 Task: Add an event with the title Networking Seminar: Building Professional Connections, date ''2023/12/11'', time 7:50 AM to 9:50 AMand add a description: Participants will explore the core principles and foundations of effective leadership, including establishing a clear vision, setting goals, and inspiring others to achieve success. They will learn how to balance the needs of the team with organizational objectives.Select event color  Flamingo . Add location for the event as: Oslo, Norway, logged in from the account softage.3@softage.netand send the event invitation to softage.10@softage.net and softage.1@softage.net. Set a reminder for the event Weekly on Sunday
Action: Mouse moved to (53, 92)
Screenshot: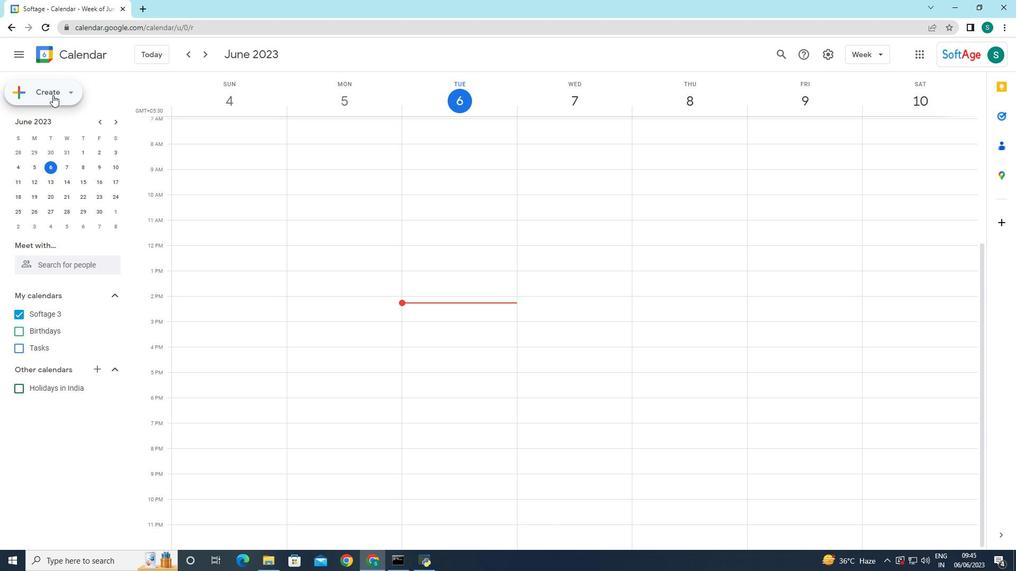 
Action: Mouse pressed left at (53, 92)
Screenshot: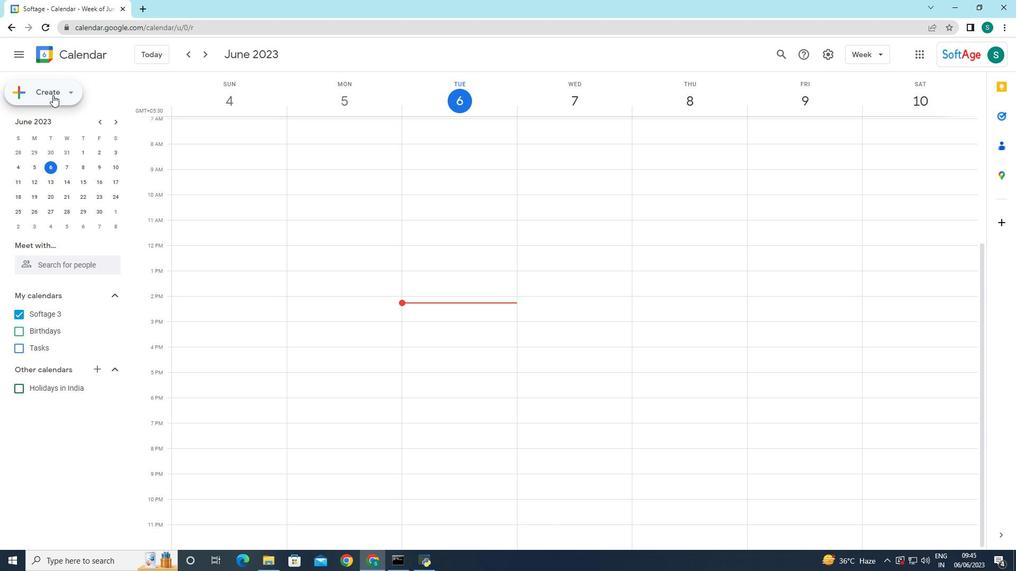 
Action: Mouse moved to (56, 123)
Screenshot: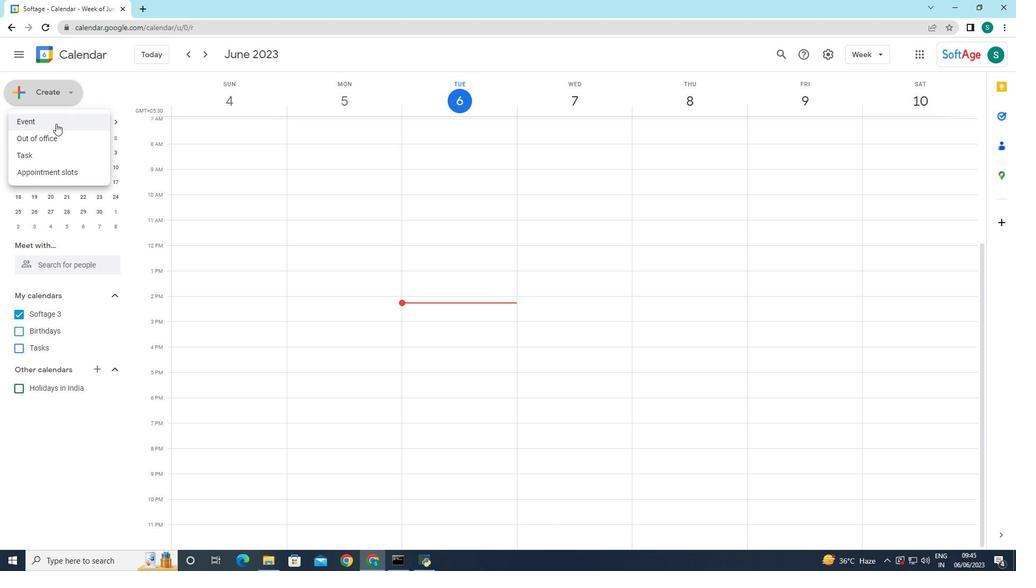 
Action: Mouse pressed left at (56, 123)
Screenshot: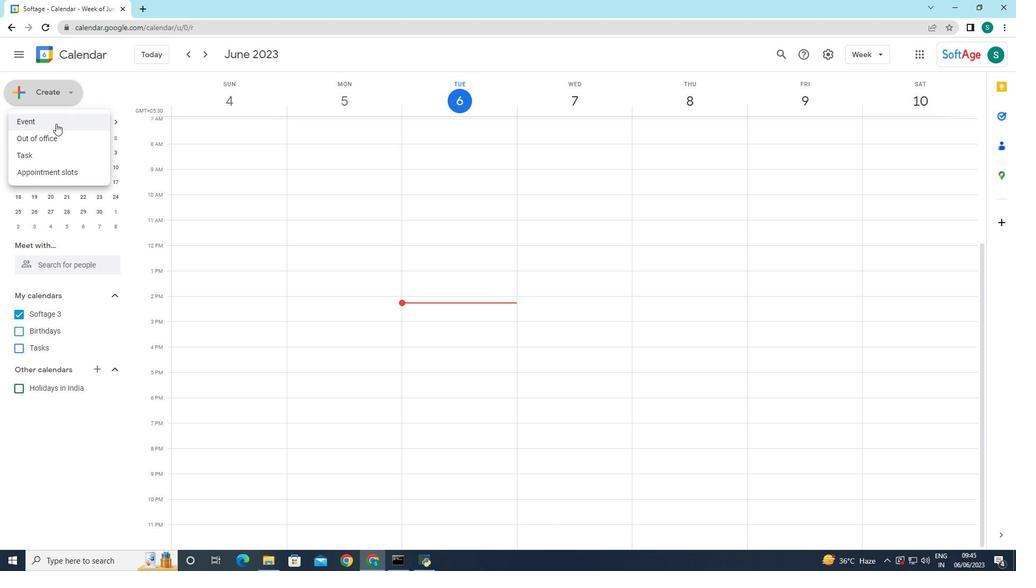 
Action: Mouse moved to (312, 413)
Screenshot: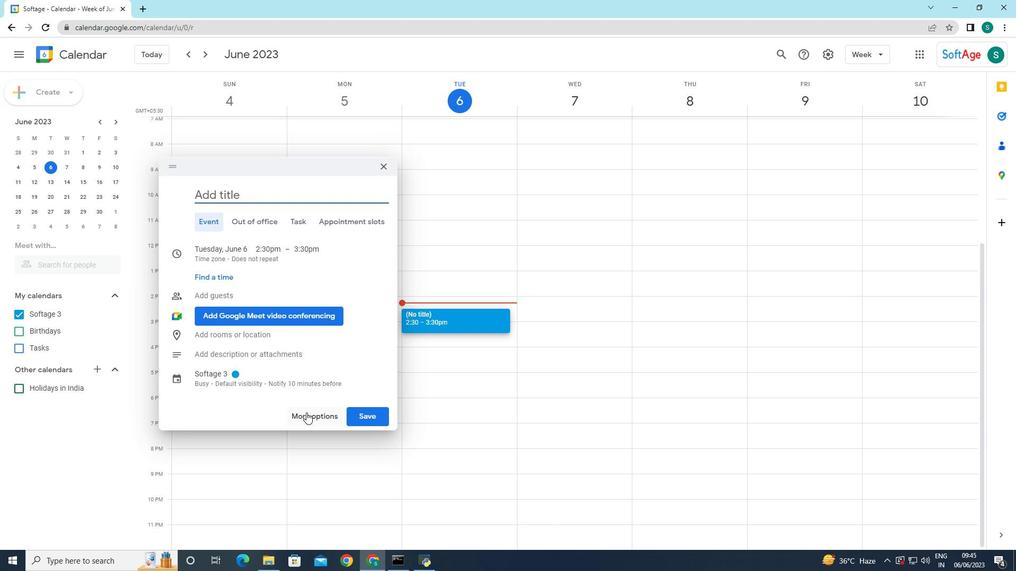 
Action: Mouse pressed left at (312, 413)
Screenshot: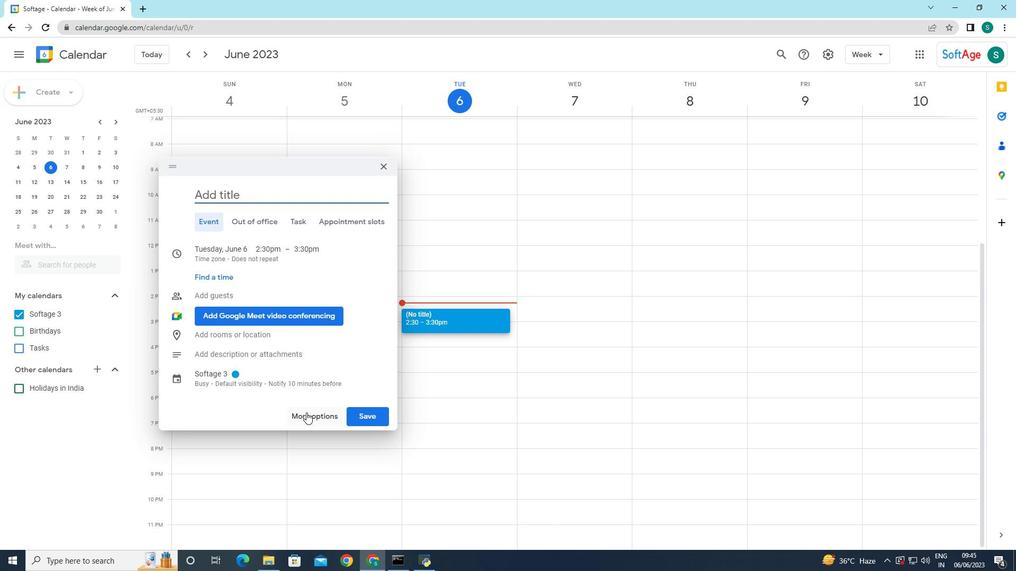 
Action: Mouse moved to (190, 57)
Screenshot: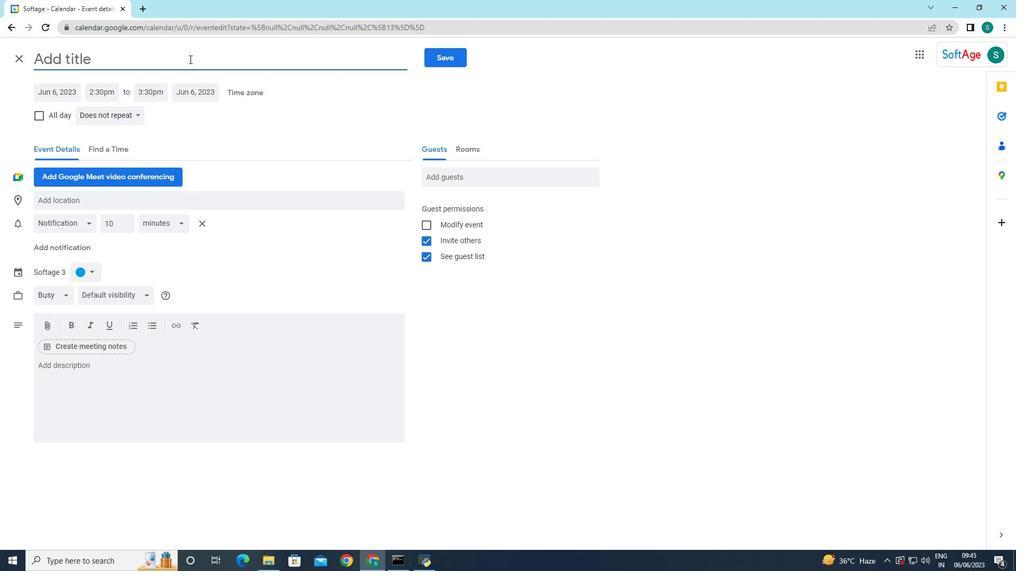 
Action: Mouse pressed left at (190, 57)
Screenshot: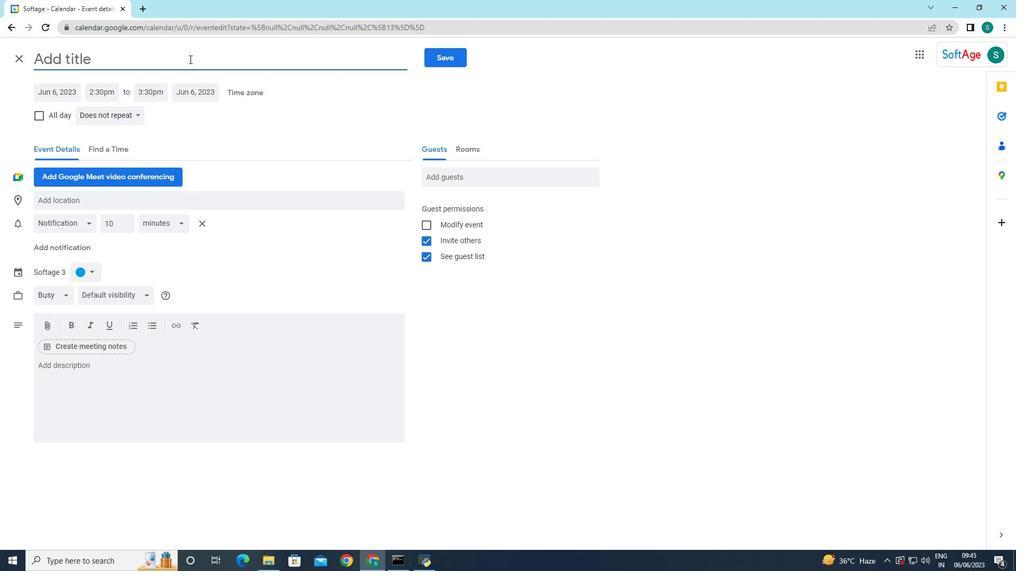 
Action: Key pressed <Key.caps_lock>N<Key.caps_lock>etworking<Key.space><Key.caps_lock>S<Key.caps_lock>eminar<Key.shift_r>:<Key.space><Key.caps_lock>B<Key.caps_lock>uilding<Key.space><Key.caps_lock>P<Key.caps_lock>ra<Key.backspace>ofessional<Key.space><Key.caps_lock>C<Key.caps_lock>onnectdions,<Key.backspace>
Screenshot: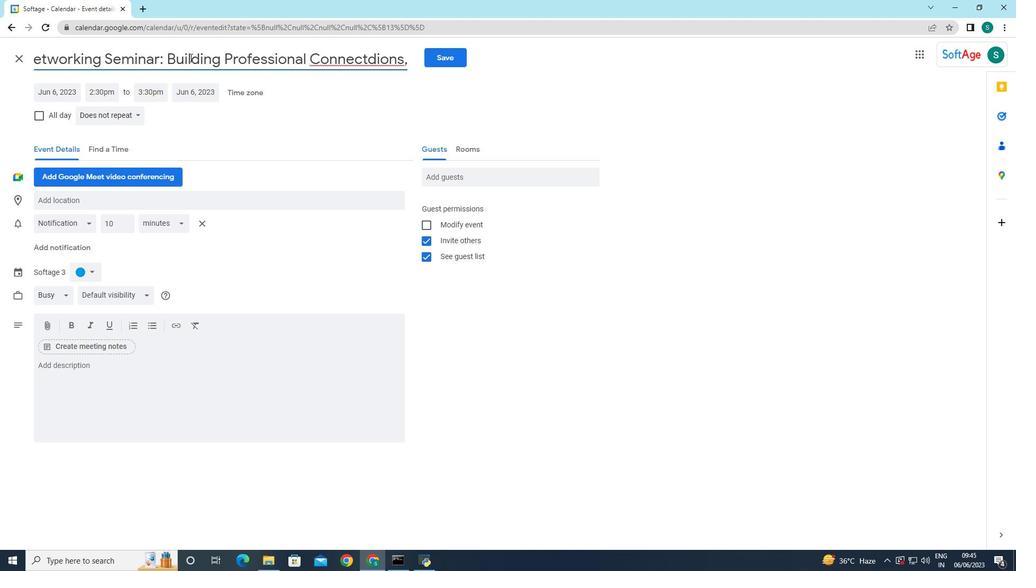 
Action: Mouse moved to (370, 57)
Screenshot: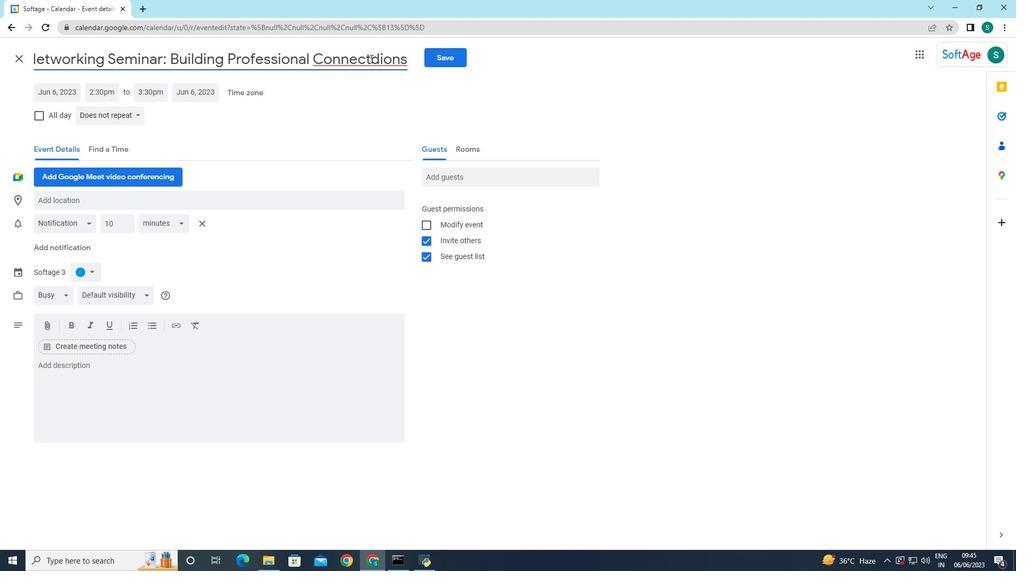 
Action: Mouse pressed left at (370, 57)
Screenshot: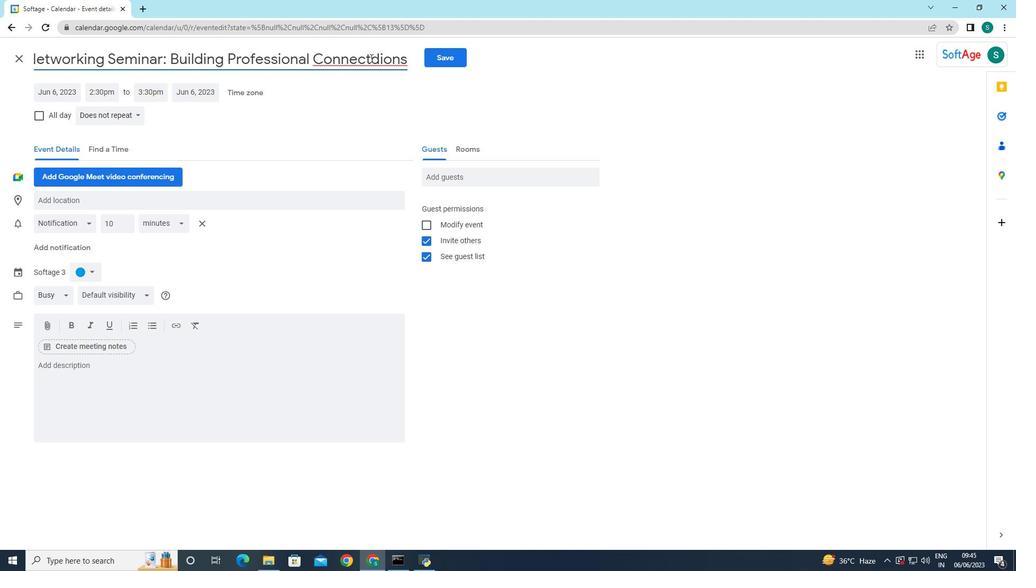 
Action: Mouse moved to (371, 91)
Screenshot: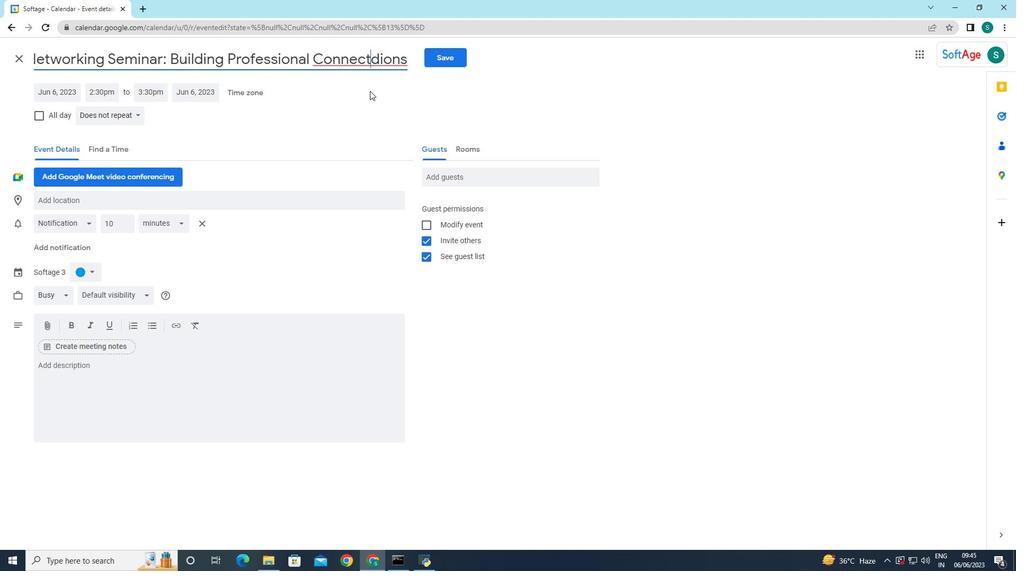 
Action: Key pressed <Key.backspace>
Screenshot: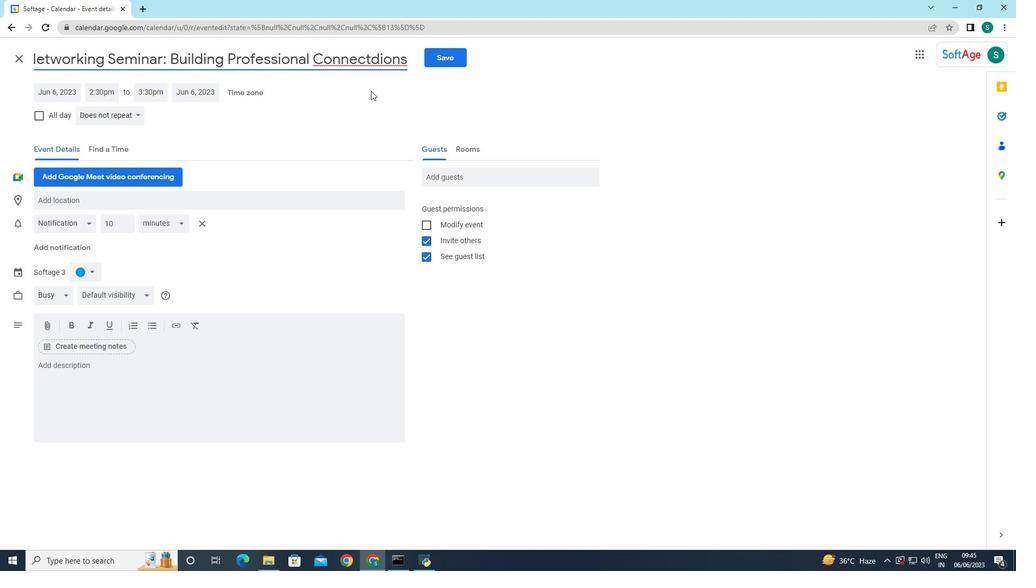 
Action: Mouse moved to (377, 80)
Screenshot: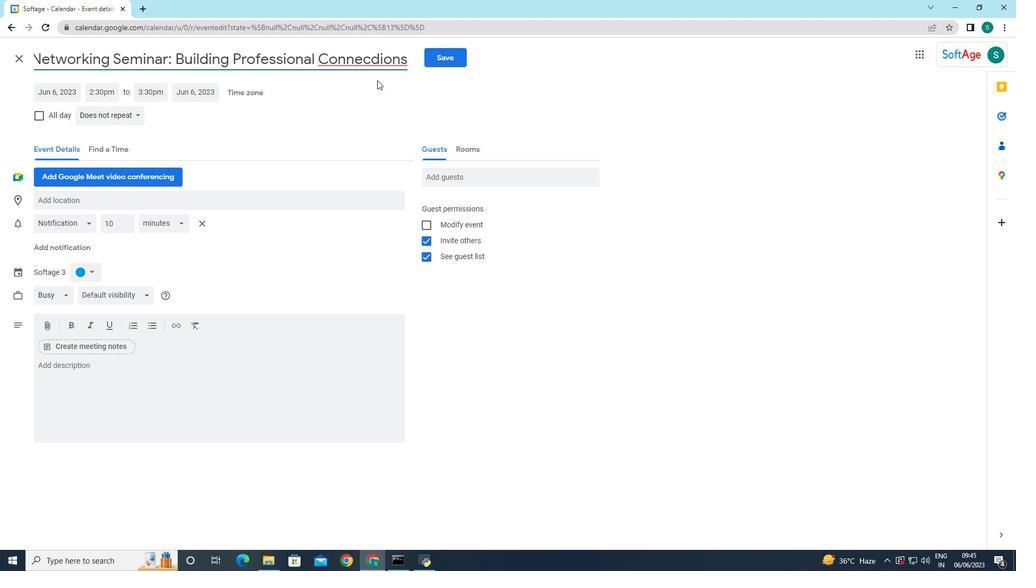 
Action: Key pressed t
Screenshot: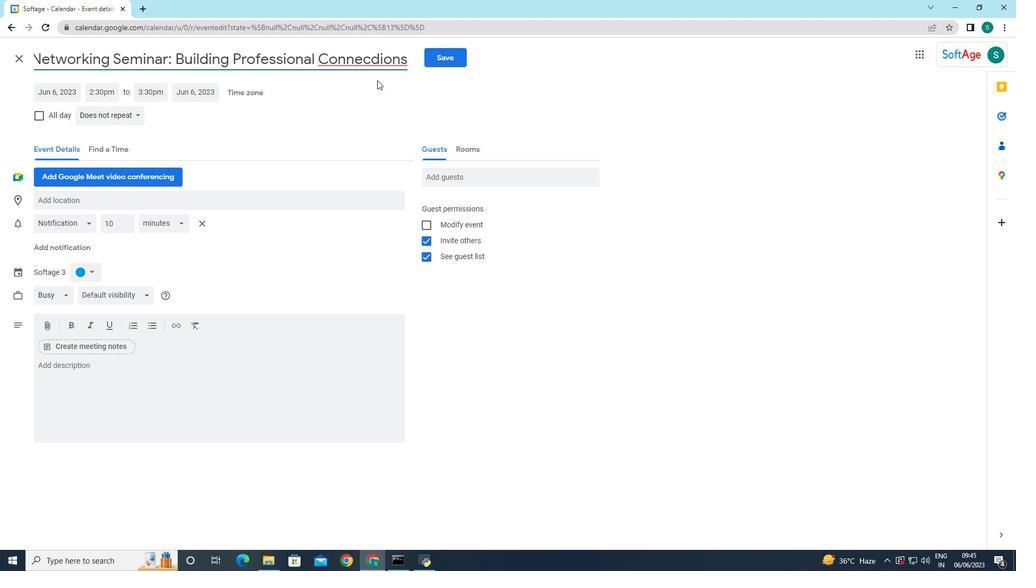
Action: Mouse moved to (385, 58)
Screenshot: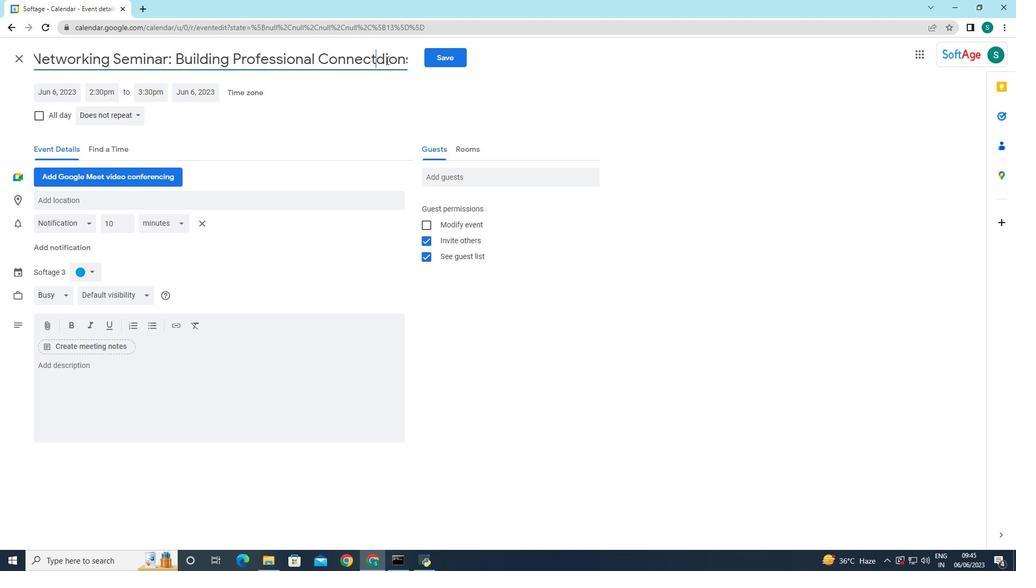 
Action: Mouse pressed left at (385, 58)
Screenshot: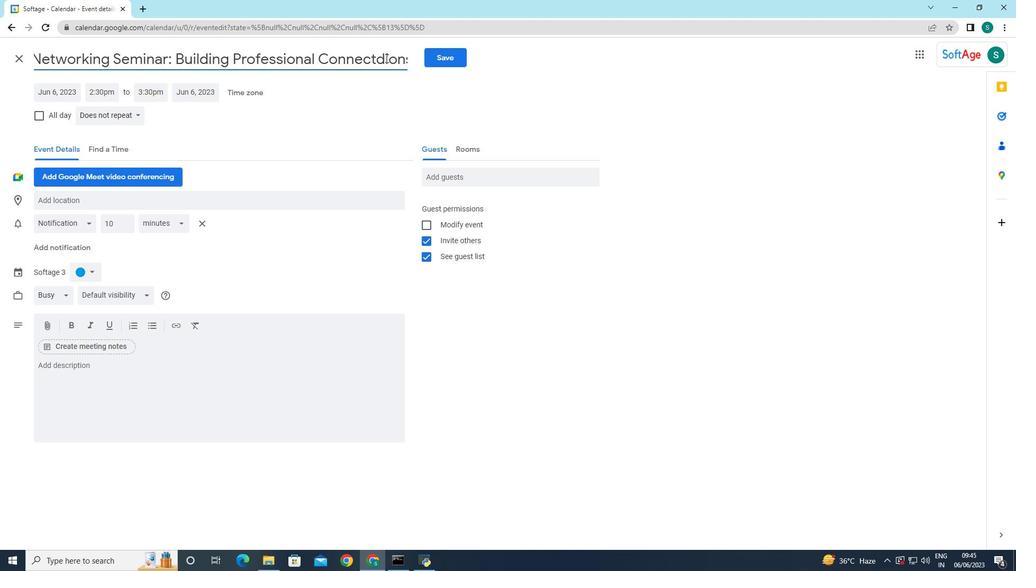 
Action: Mouse moved to (395, 87)
Screenshot: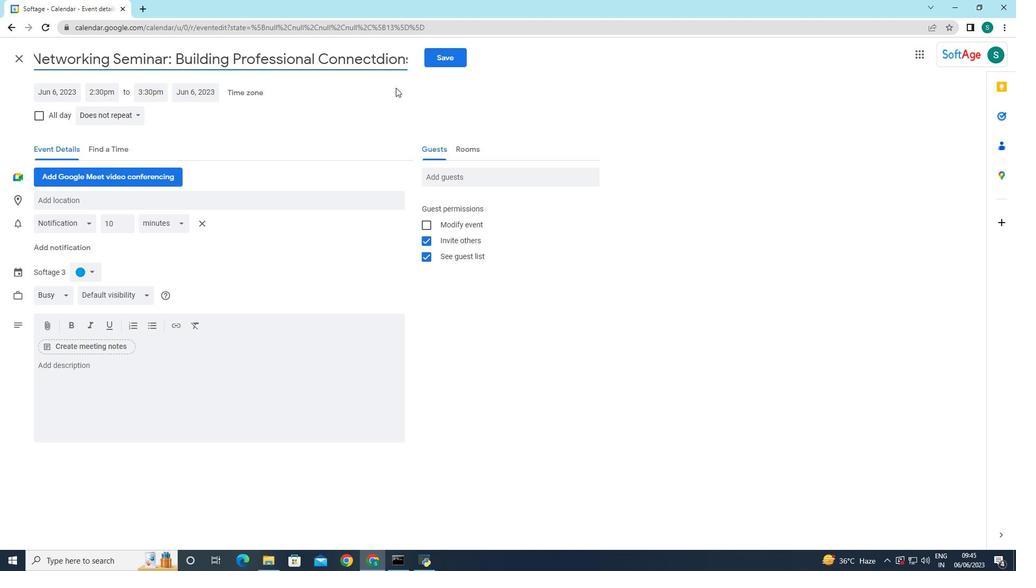 
Action: Key pressed <Key.backspace>
Screenshot: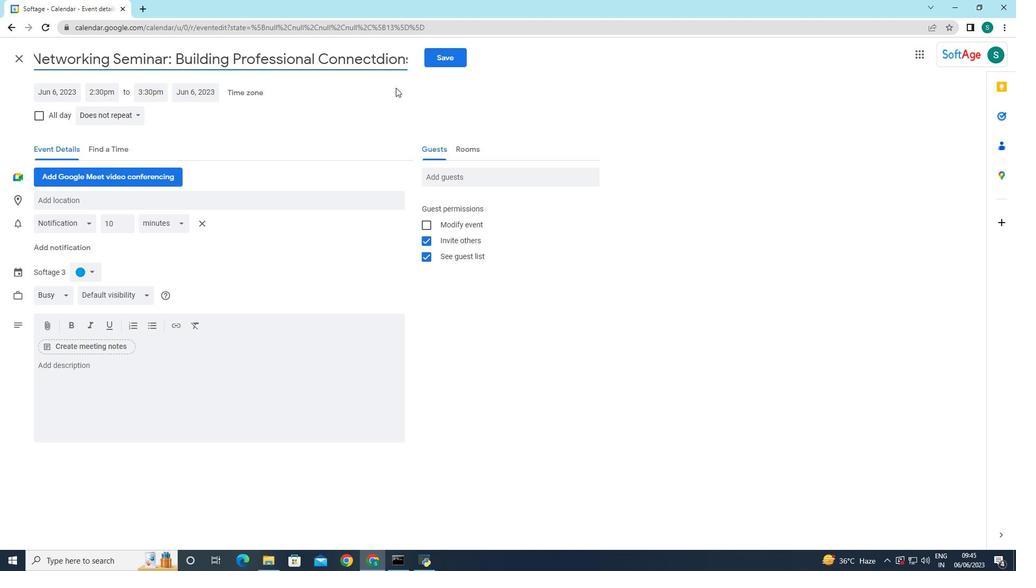 
Action: Mouse moved to (378, 106)
Screenshot: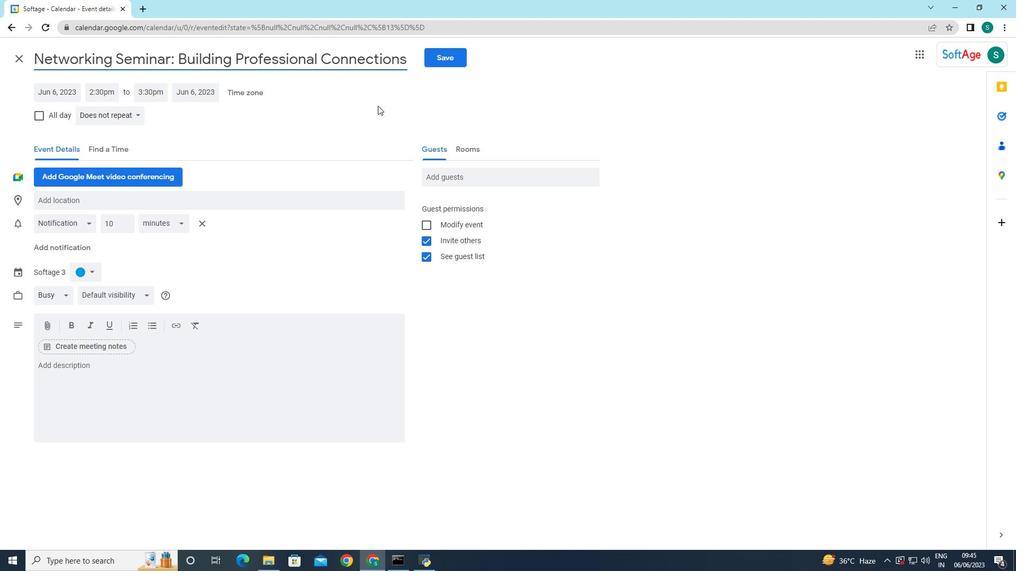 
Action: Mouse pressed left at (378, 106)
Screenshot: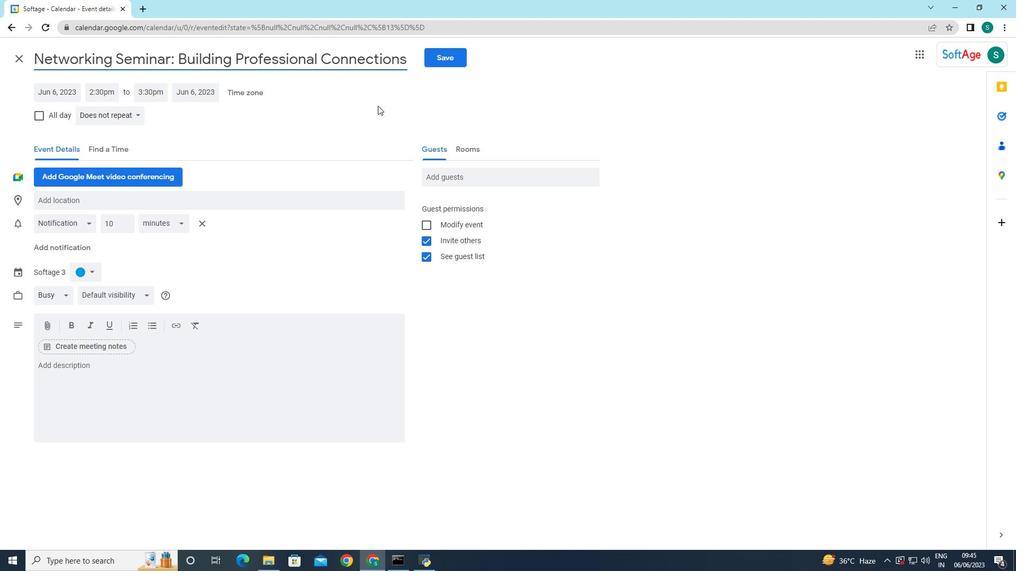 
Action: Mouse moved to (63, 92)
Screenshot: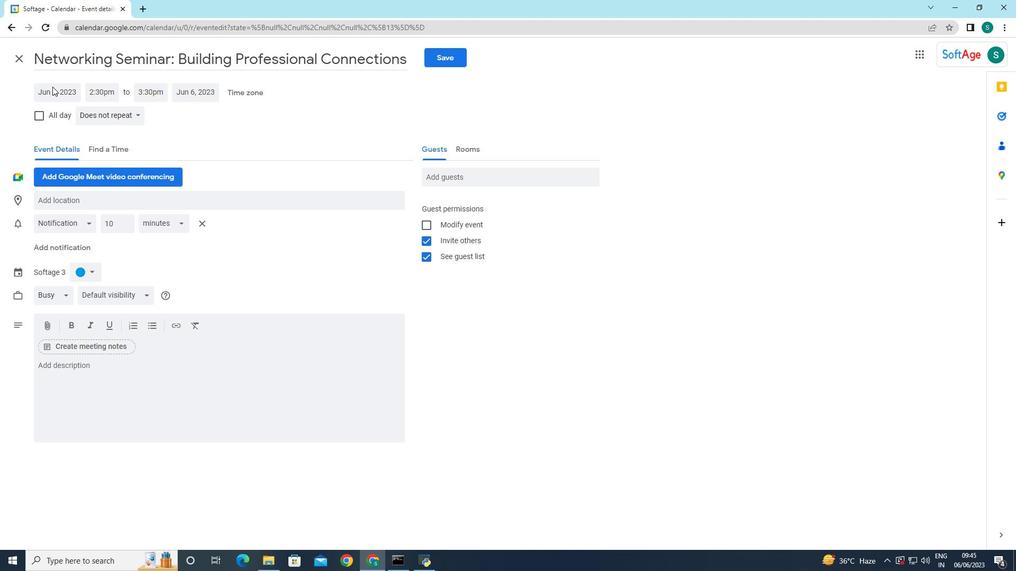 
Action: Mouse pressed left at (63, 92)
Screenshot: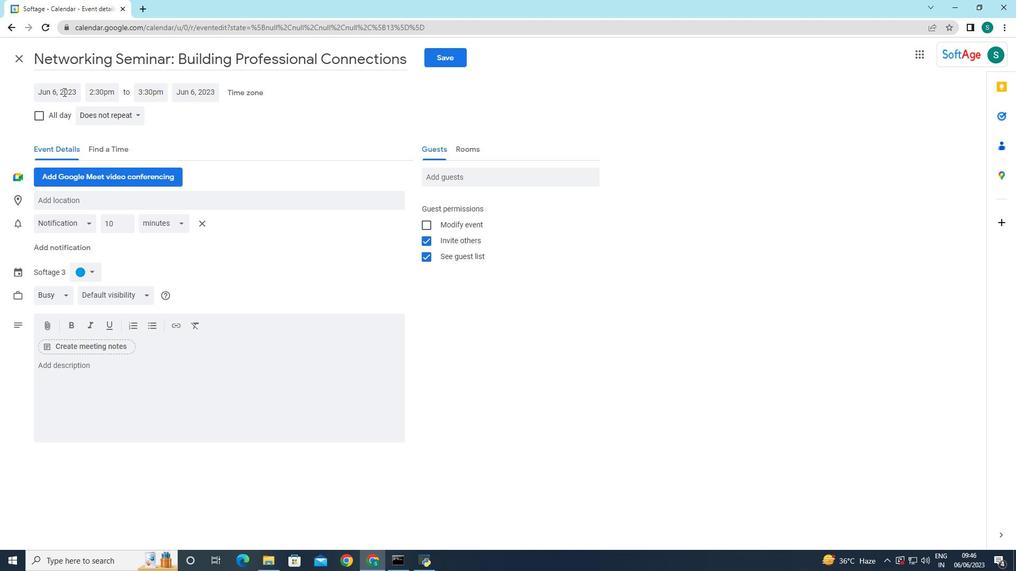 
Action: Mouse moved to (167, 116)
Screenshot: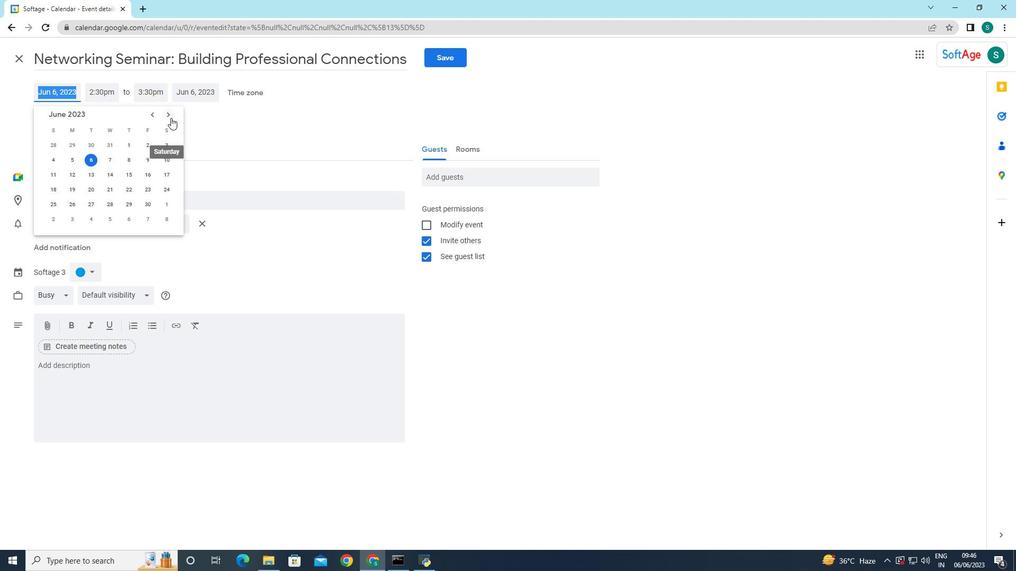 
Action: Mouse pressed left at (167, 116)
Screenshot: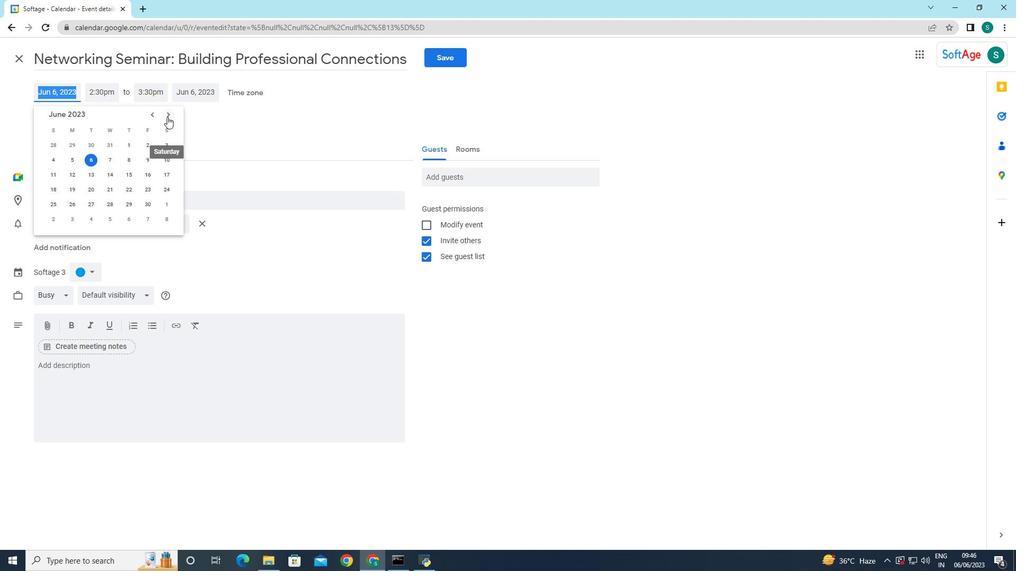 
Action: Mouse pressed left at (167, 116)
Screenshot: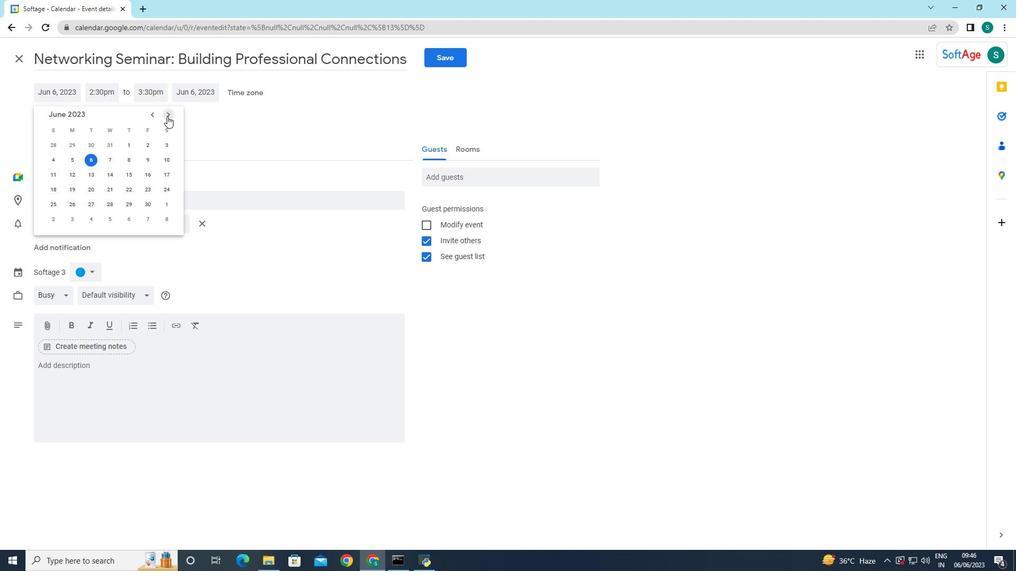 
Action: Mouse pressed left at (167, 116)
Screenshot: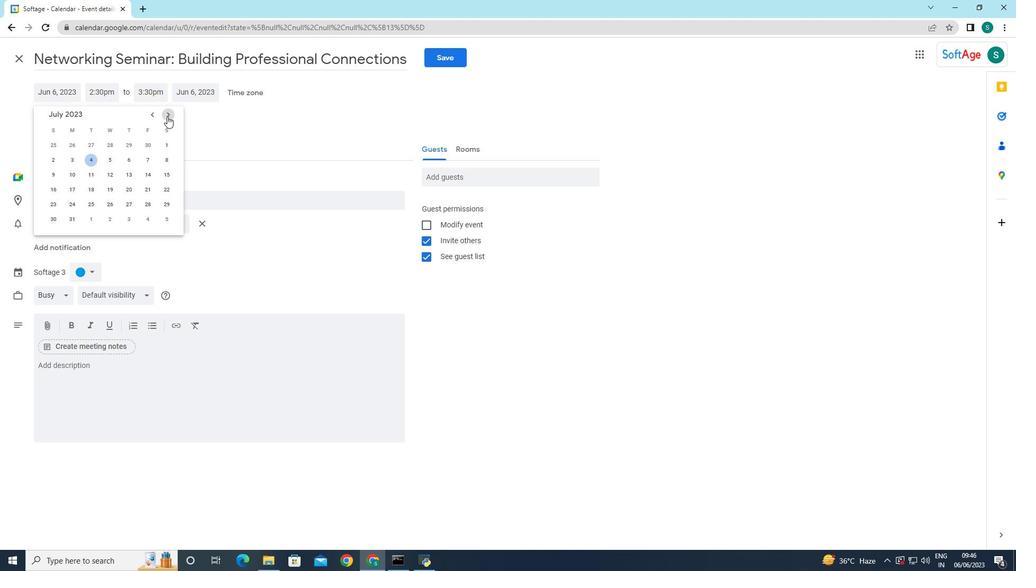 
Action: Mouse pressed left at (167, 116)
Screenshot: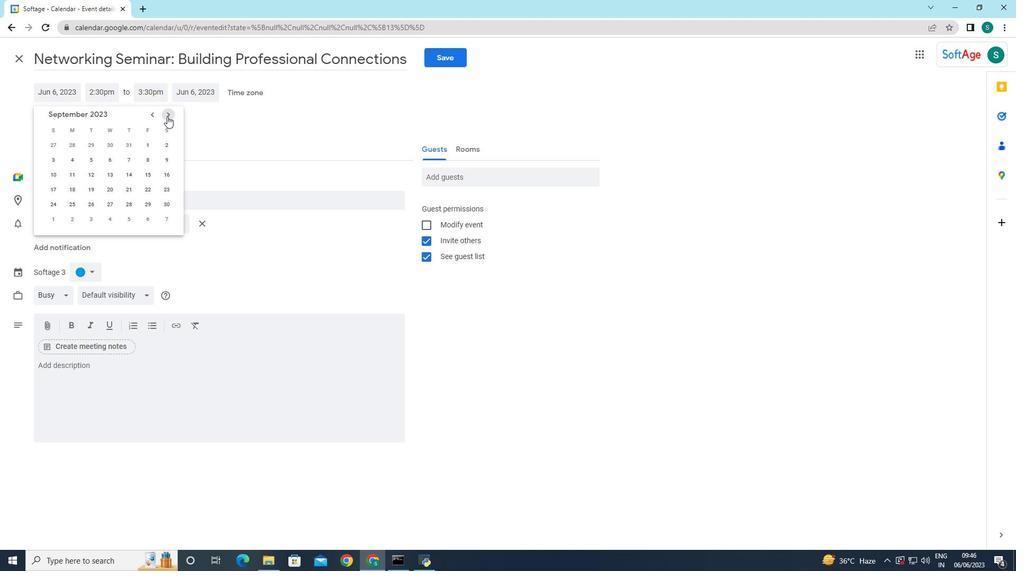 
Action: Mouse pressed left at (167, 116)
Screenshot: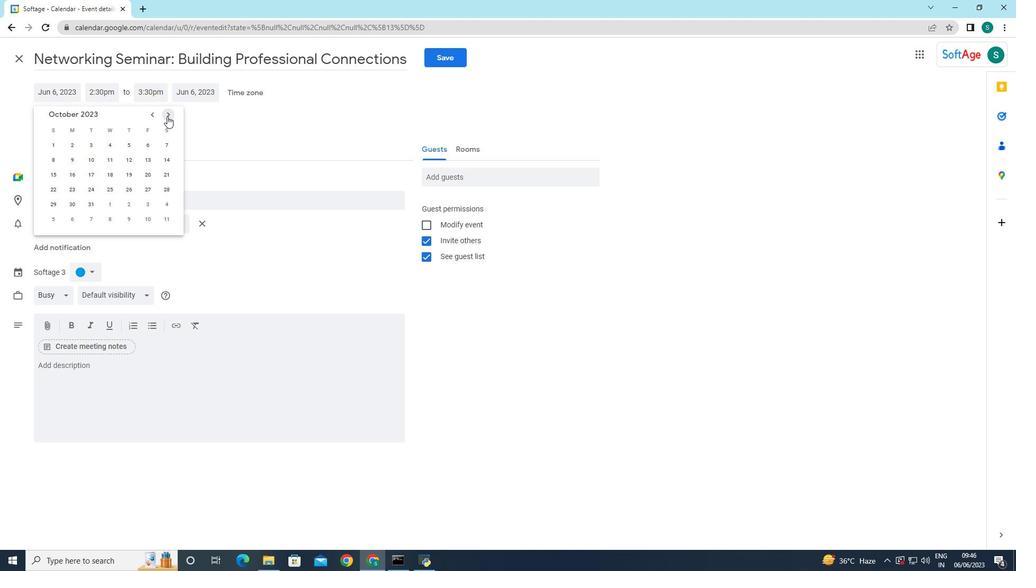 
Action: Mouse pressed left at (167, 116)
Screenshot: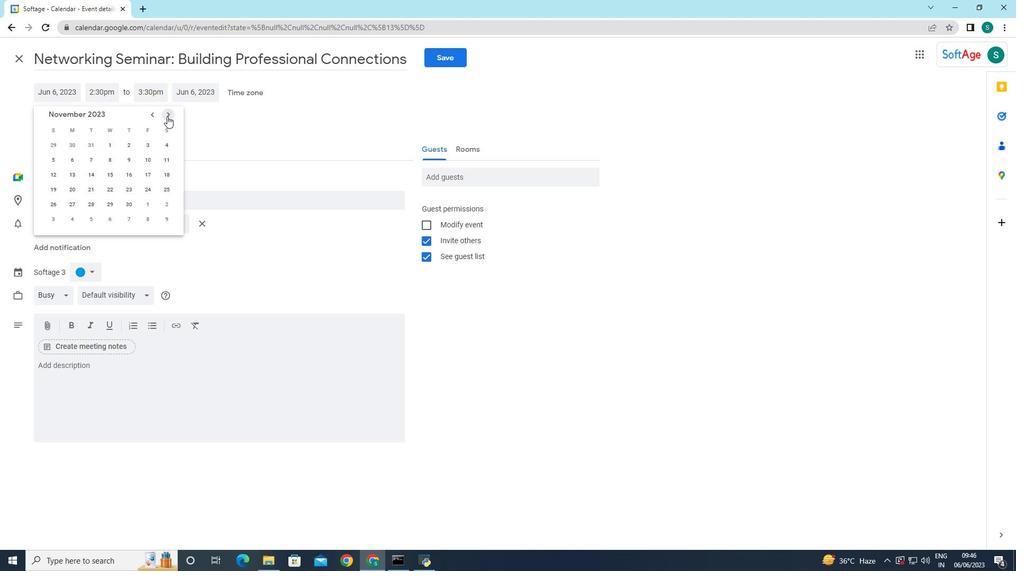 
Action: Mouse moved to (72, 172)
Screenshot: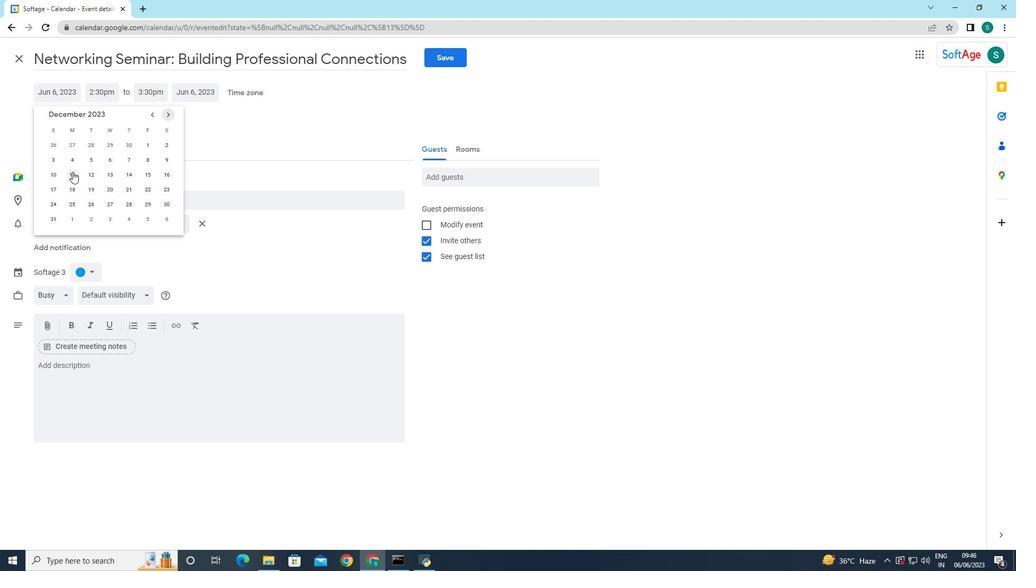 
Action: Mouse pressed left at (72, 172)
Screenshot: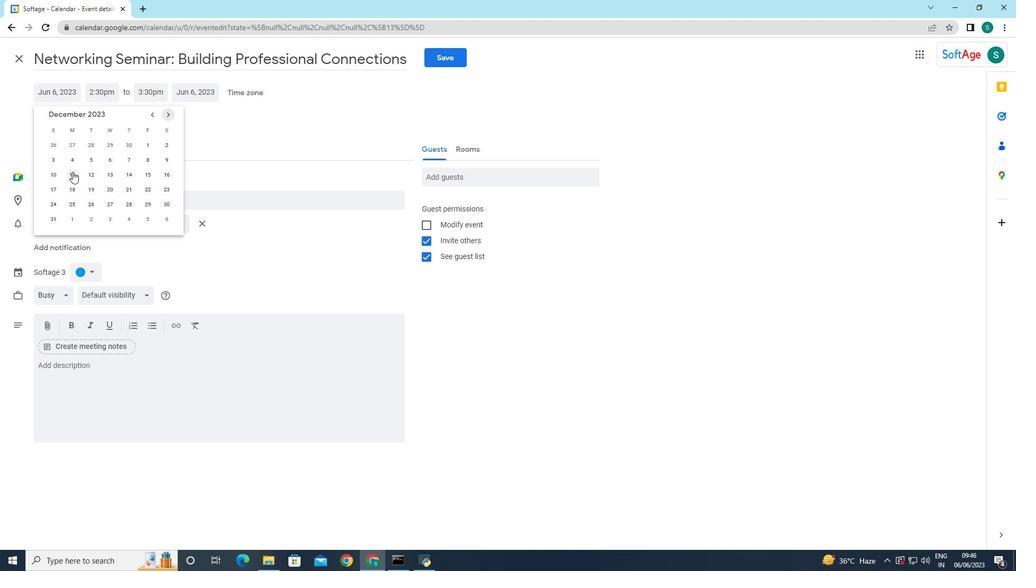 
Action: Mouse moved to (188, 132)
Screenshot: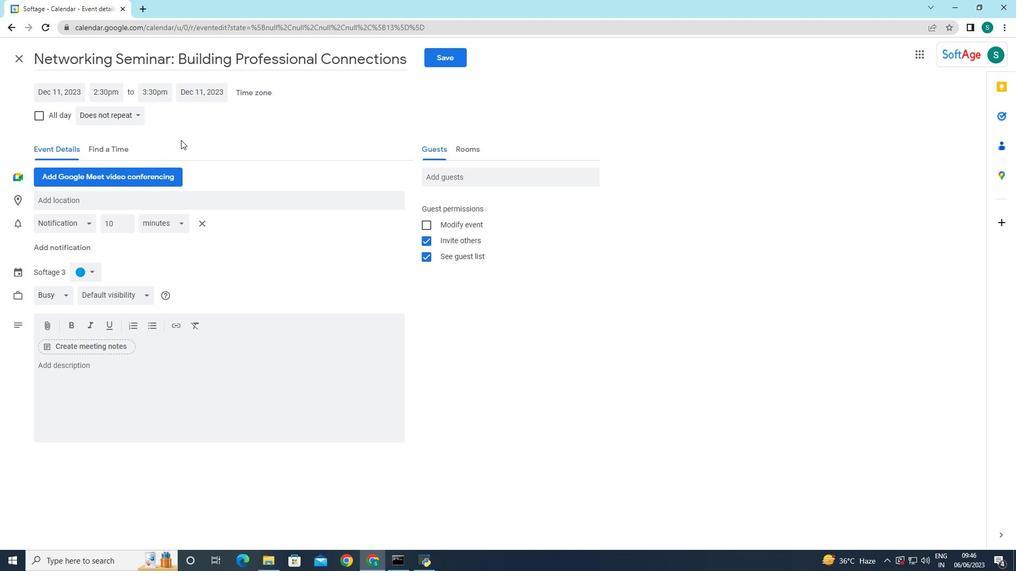 
Action: Mouse pressed left at (188, 132)
Screenshot: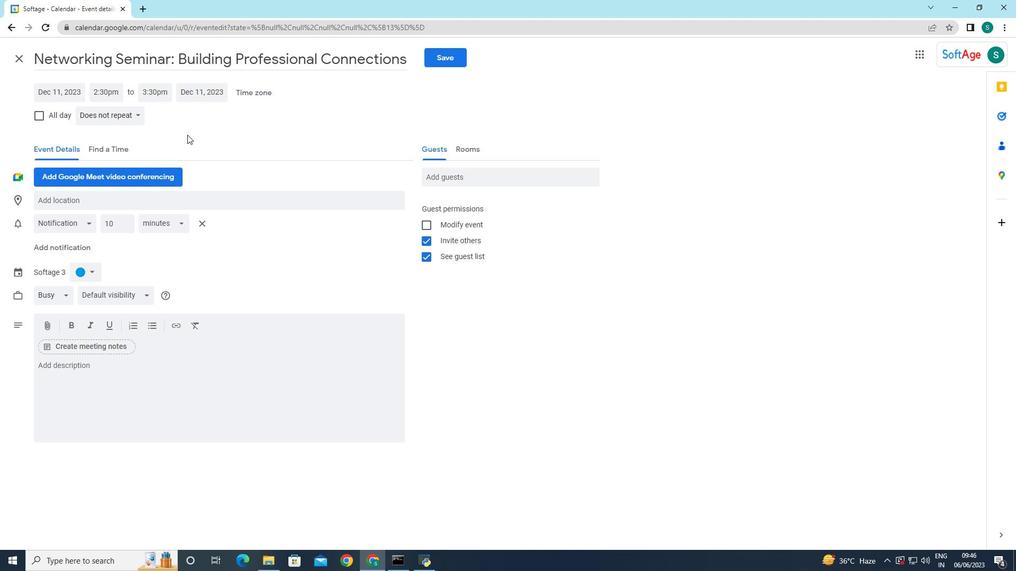 
Action: Mouse moved to (101, 89)
Screenshot: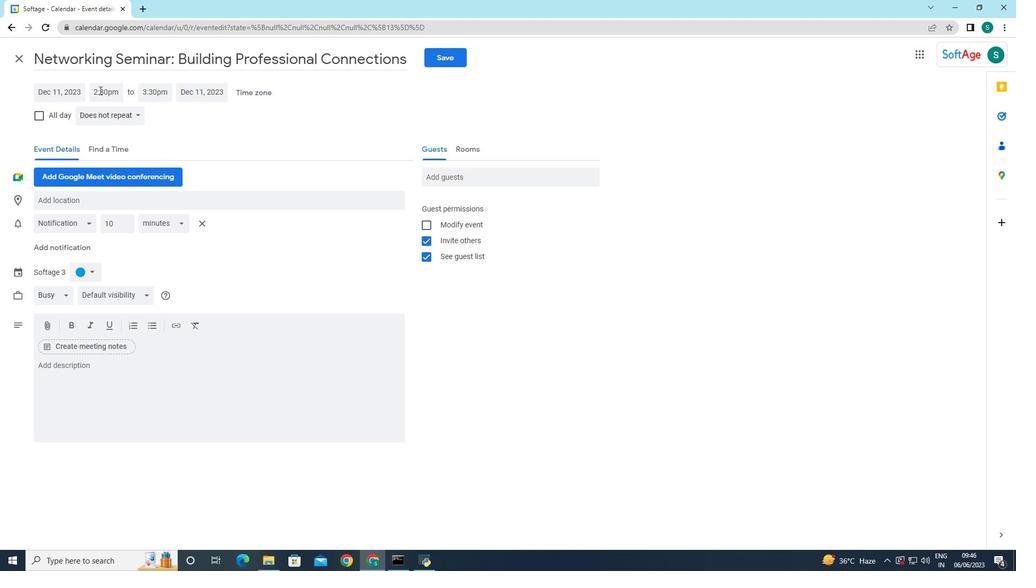 
Action: Mouse pressed left at (101, 89)
Screenshot: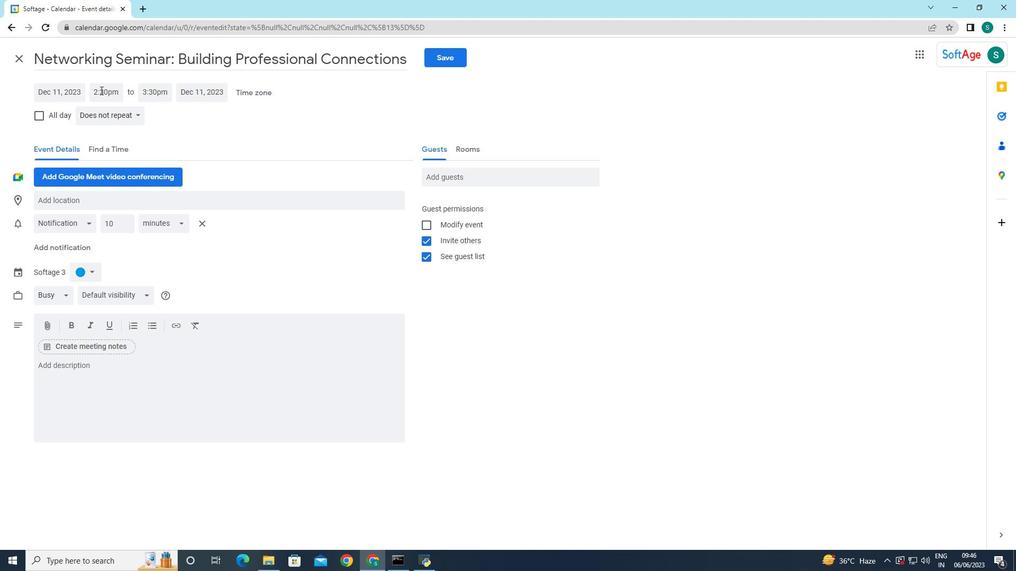 
Action: Mouse moved to (113, 141)
Screenshot: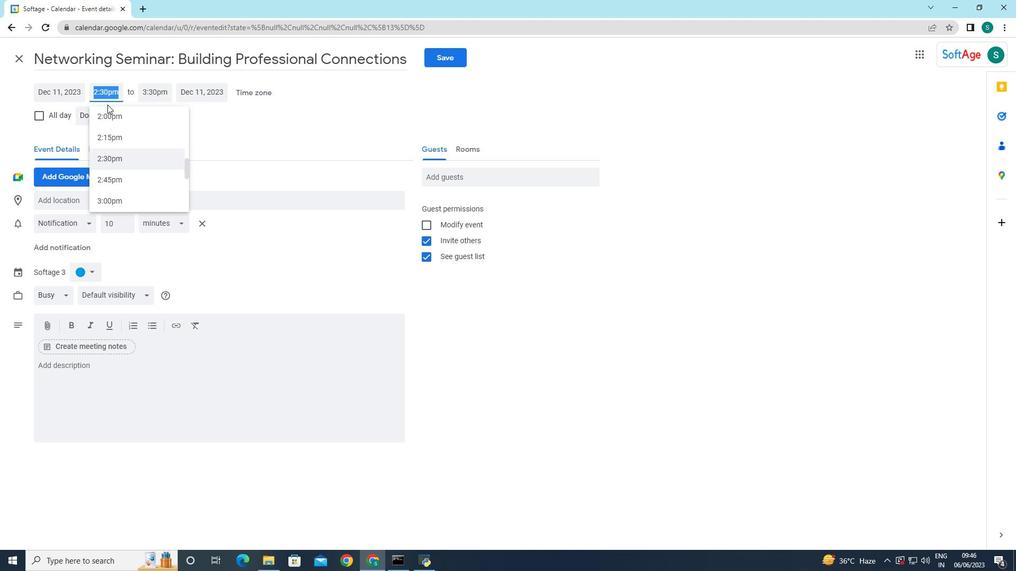 
Action: Mouse scrolled (113, 142) with delta (0, 0)
Screenshot: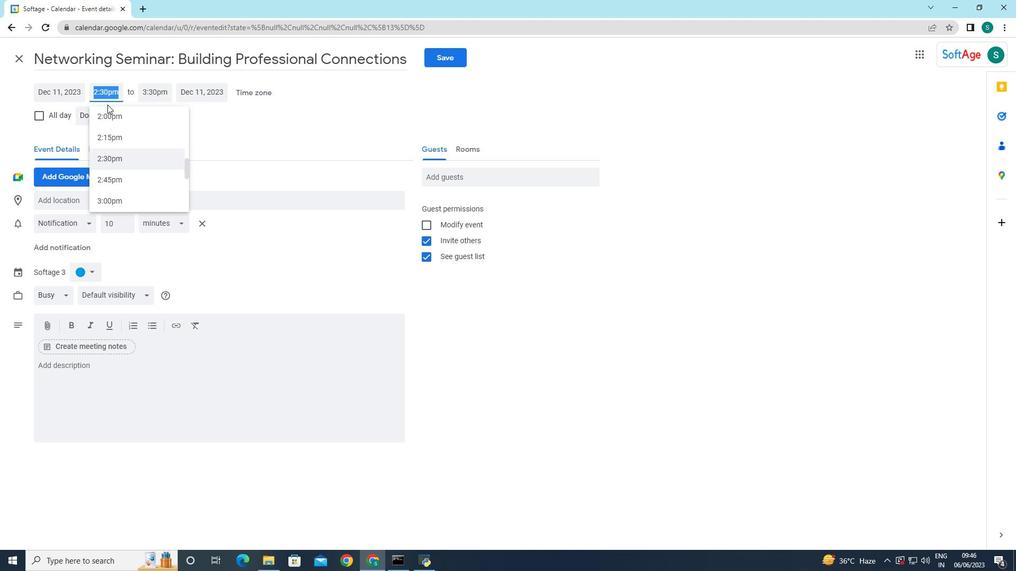 
Action: Mouse scrolled (113, 142) with delta (0, 0)
Screenshot: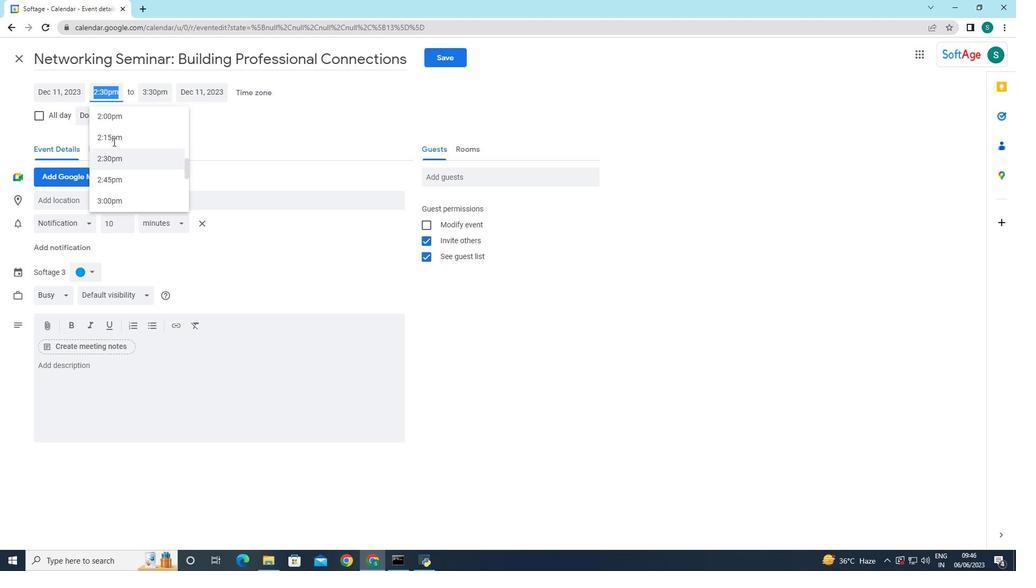 
Action: Mouse scrolled (113, 142) with delta (0, 0)
Screenshot: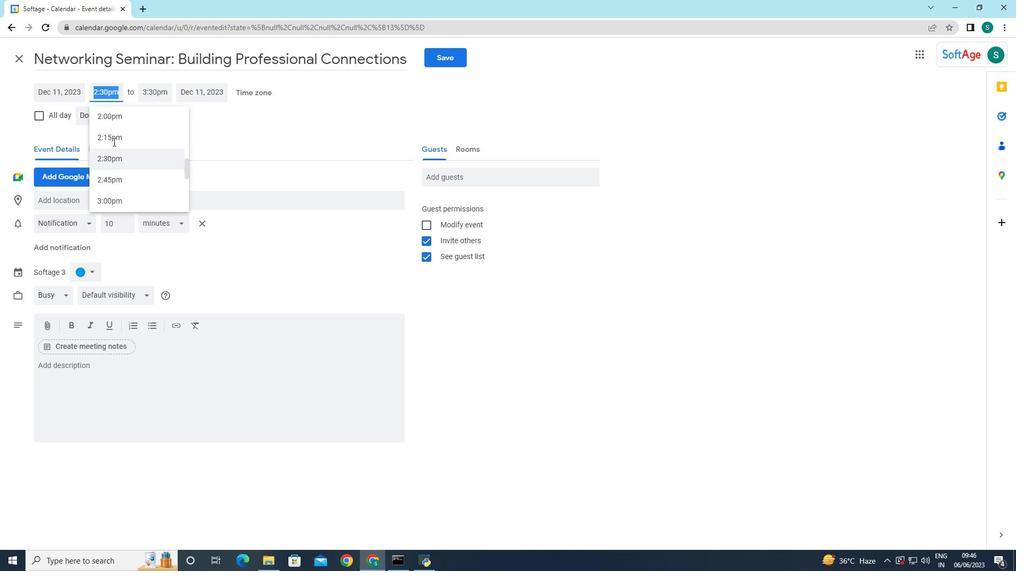 
Action: Mouse moved to (113, 143)
Screenshot: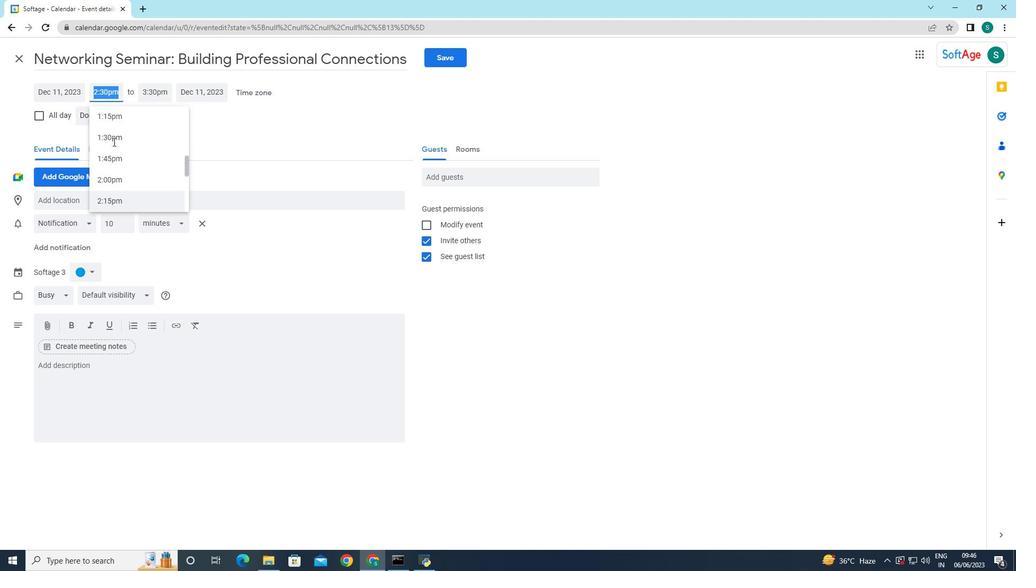 
Action: Mouse scrolled (113, 143) with delta (0, 0)
Screenshot: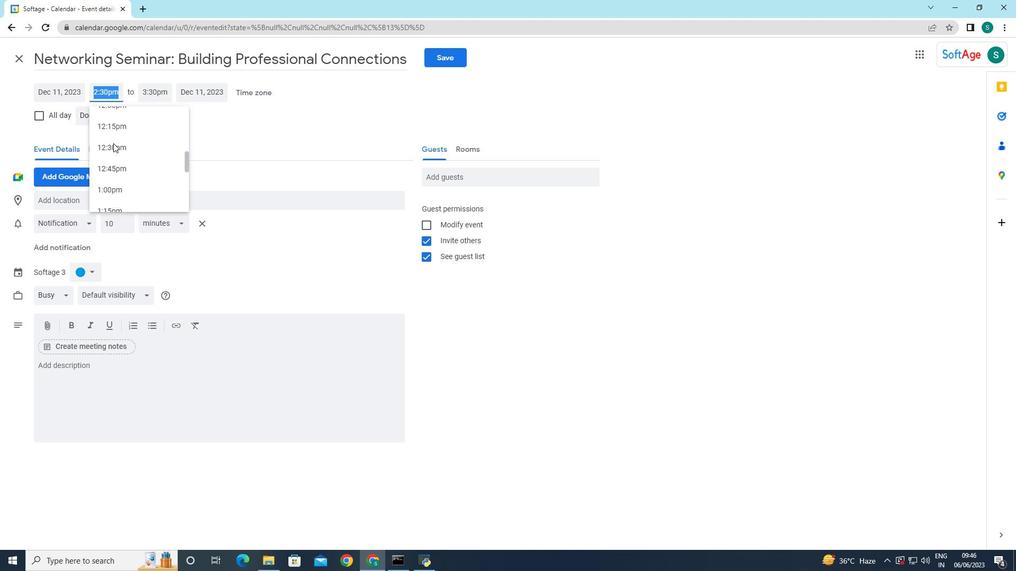 
Action: Mouse scrolled (113, 143) with delta (0, 0)
Screenshot: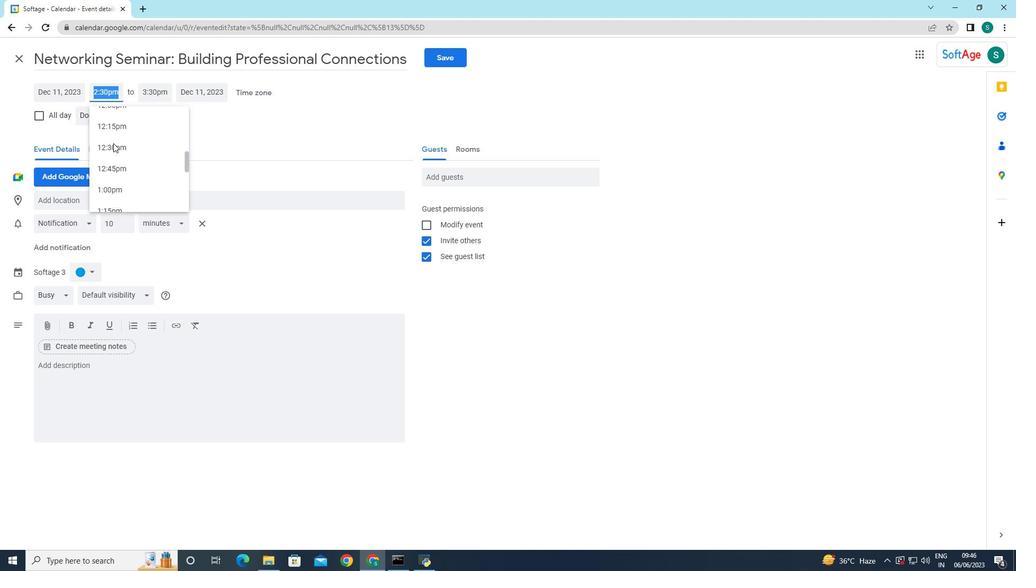 
Action: Mouse scrolled (113, 143) with delta (0, 0)
Screenshot: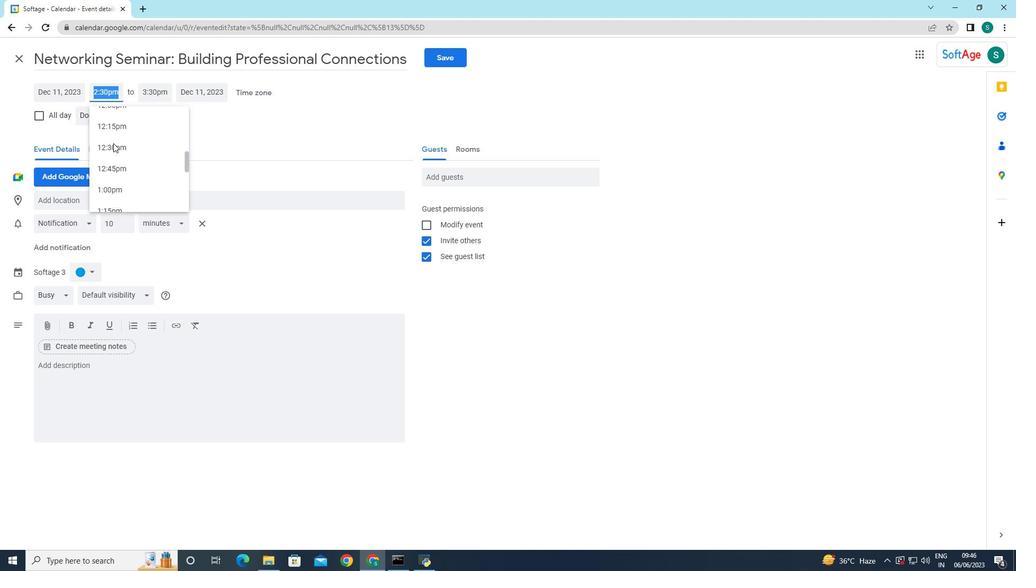 
Action: Mouse scrolled (113, 143) with delta (0, 0)
Screenshot: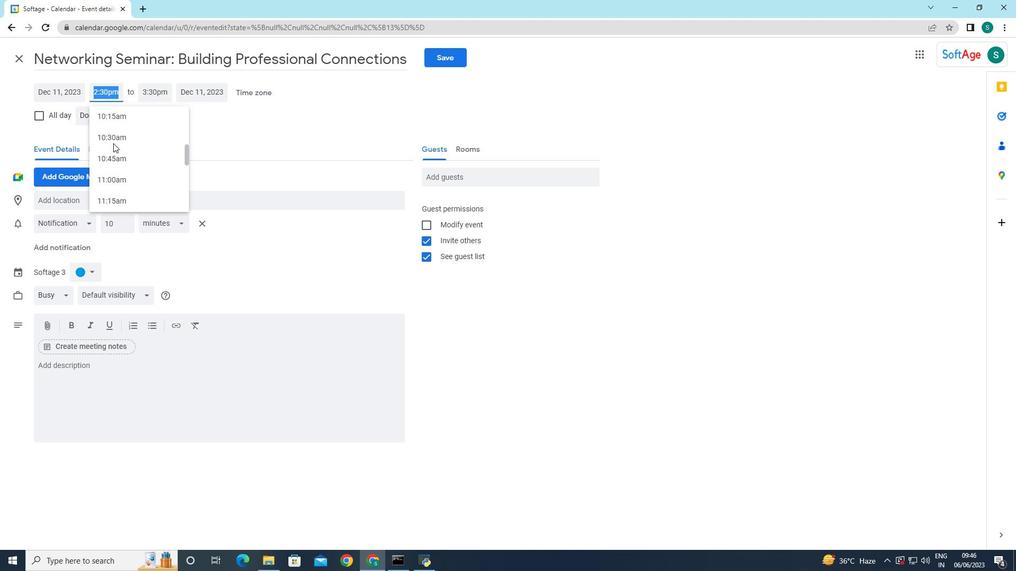 
Action: Mouse scrolled (113, 143) with delta (0, 0)
Screenshot: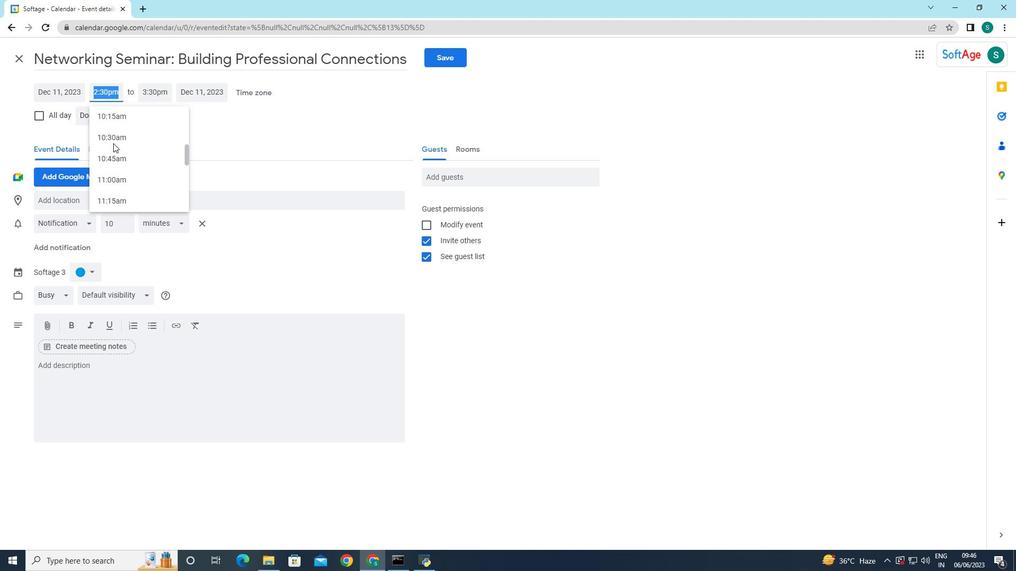 
Action: Mouse scrolled (113, 143) with delta (0, 0)
Screenshot: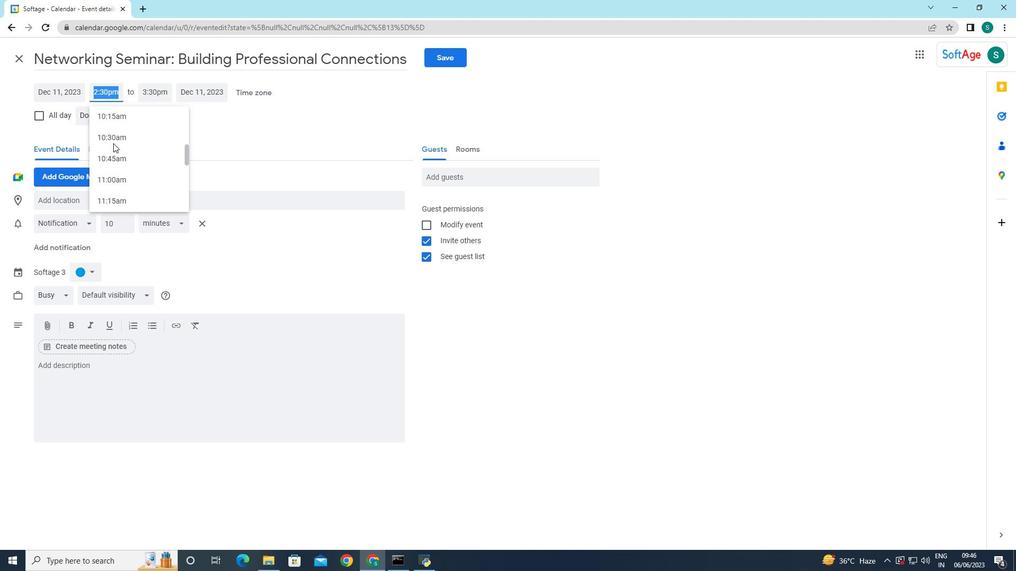 
Action: Mouse scrolled (113, 143) with delta (0, 0)
Screenshot: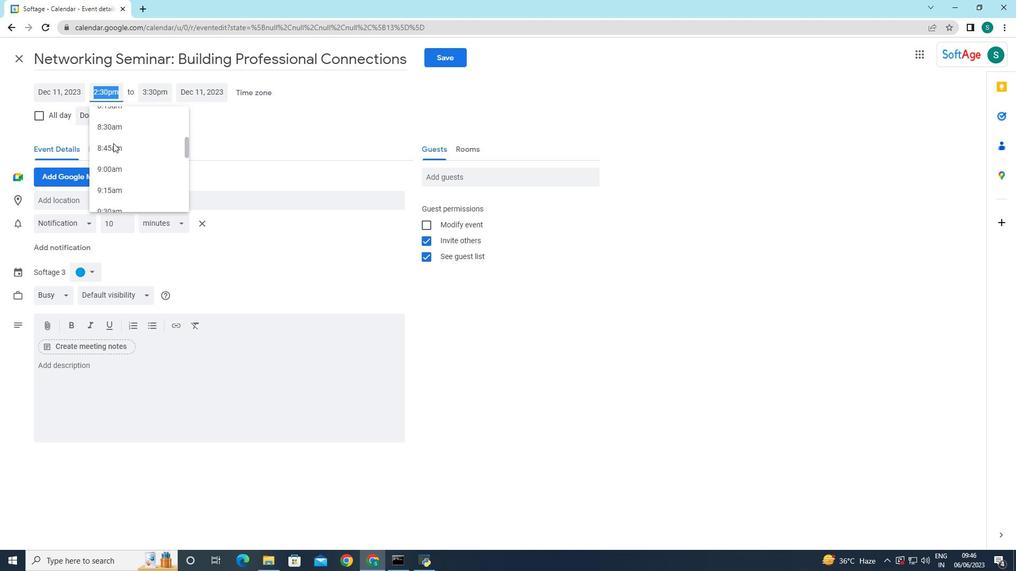 
Action: Mouse scrolled (113, 143) with delta (0, 0)
Screenshot: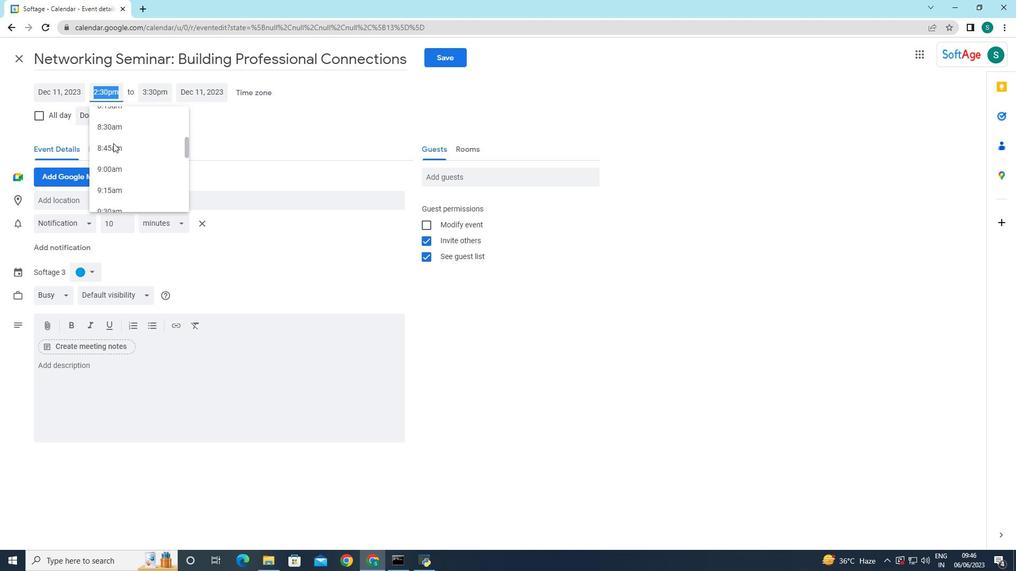 
Action: Mouse scrolled (113, 143) with delta (0, 0)
Screenshot: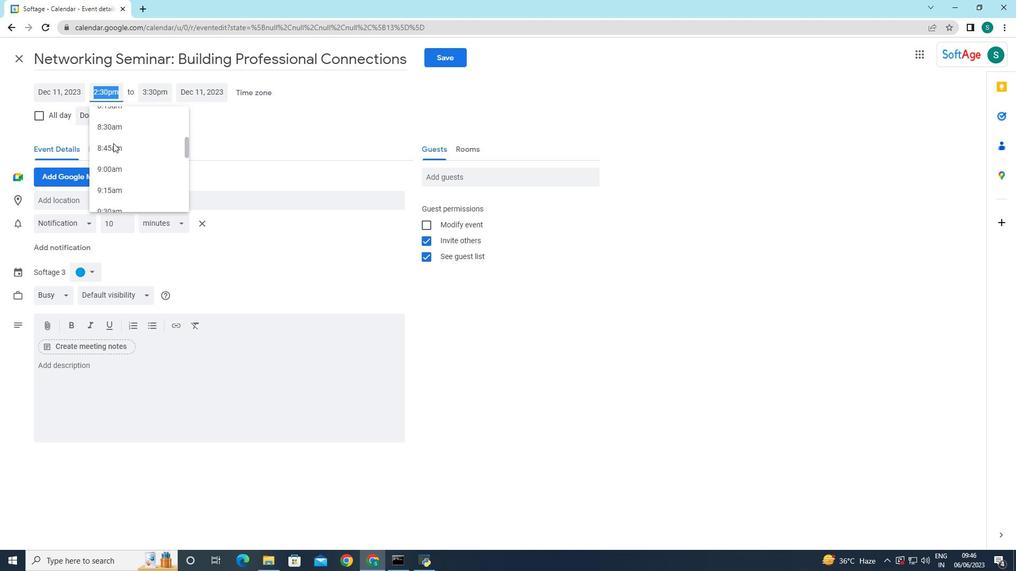 
Action: Mouse scrolled (113, 142) with delta (0, 0)
Screenshot: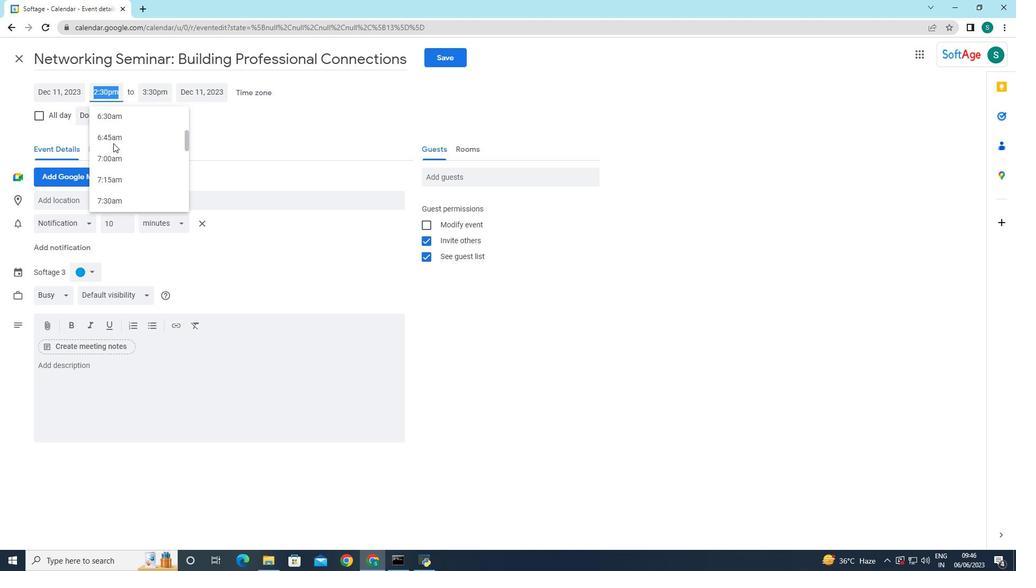 
Action: Mouse scrolled (113, 142) with delta (0, 0)
Screenshot: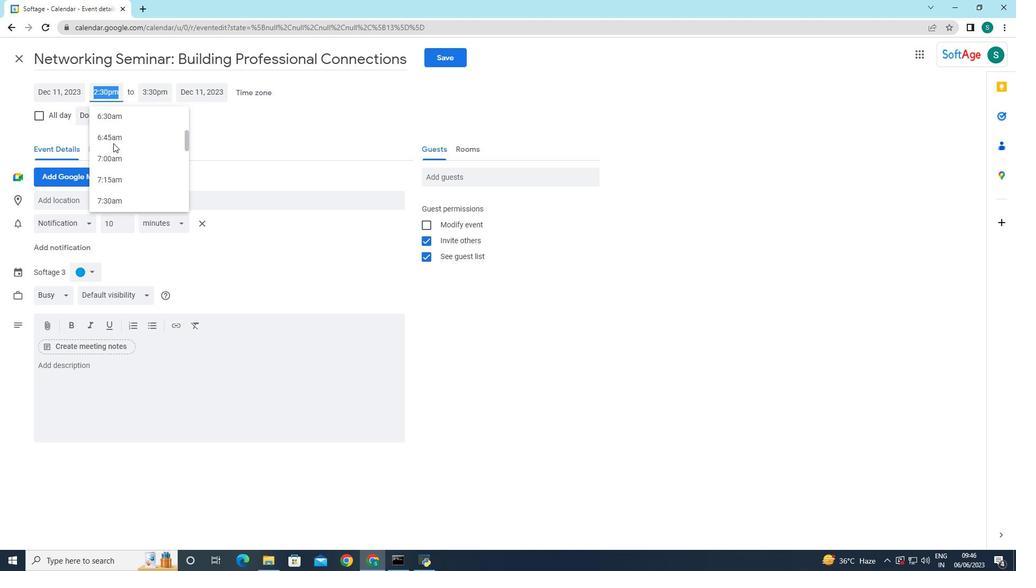 
Action: Mouse scrolled (113, 143) with delta (0, 0)
Screenshot: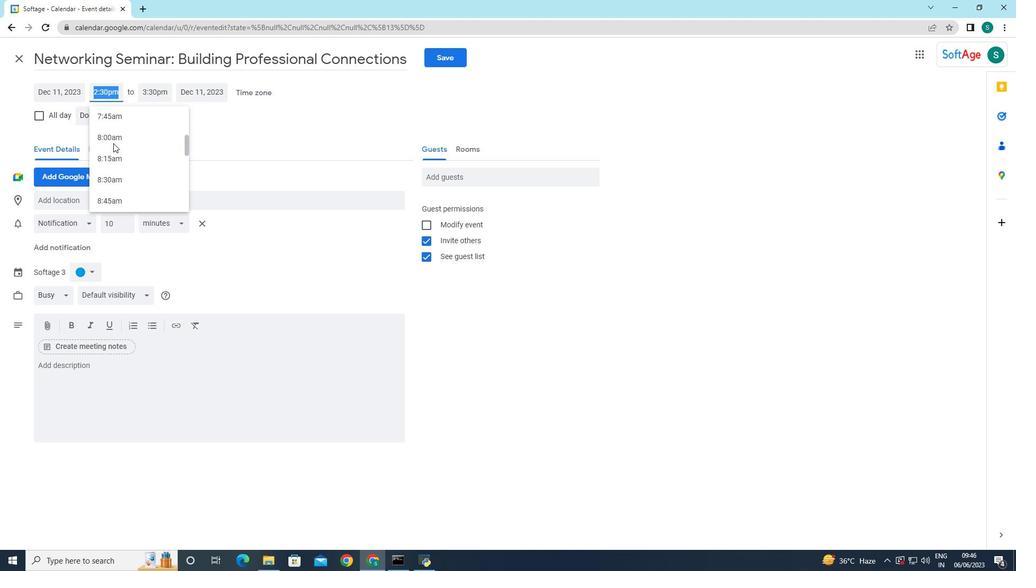 
Action: Mouse moved to (114, 144)
Screenshot: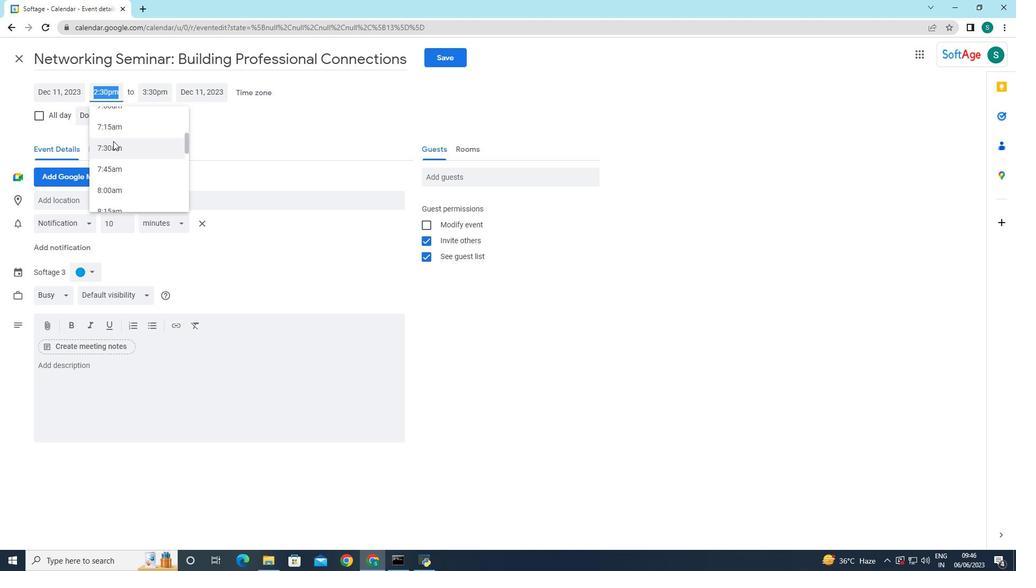 
Action: Mouse scrolled (114, 145) with delta (0, 0)
Screenshot: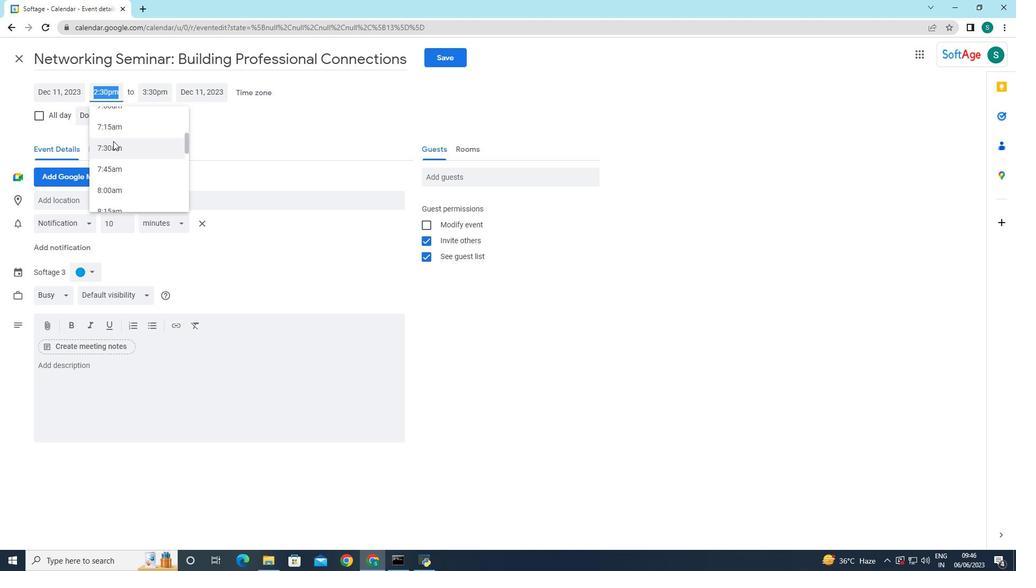 
Action: Mouse moved to (112, 159)
Screenshot: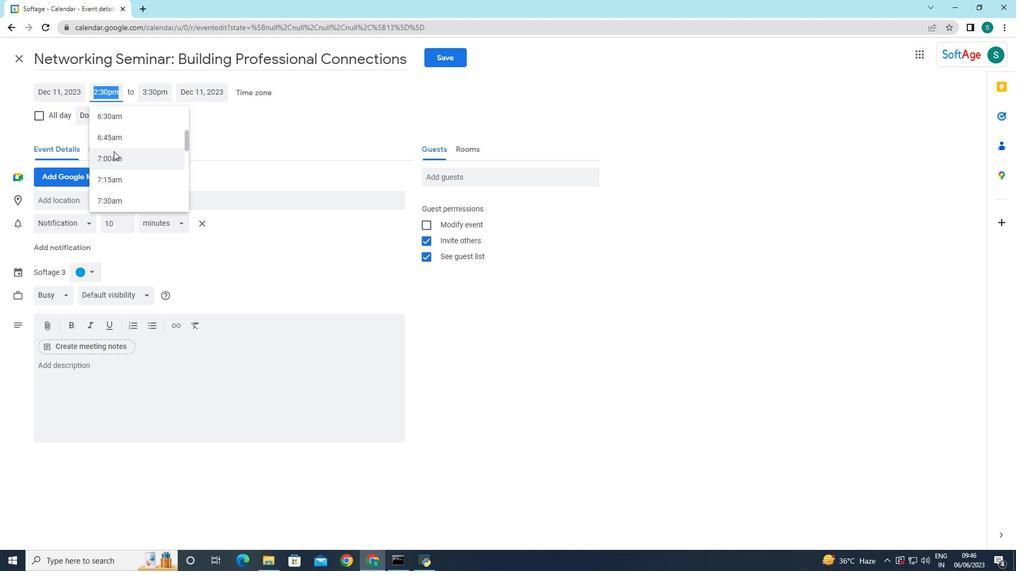 
Action: Mouse pressed left at (112, 159)
Screenshot: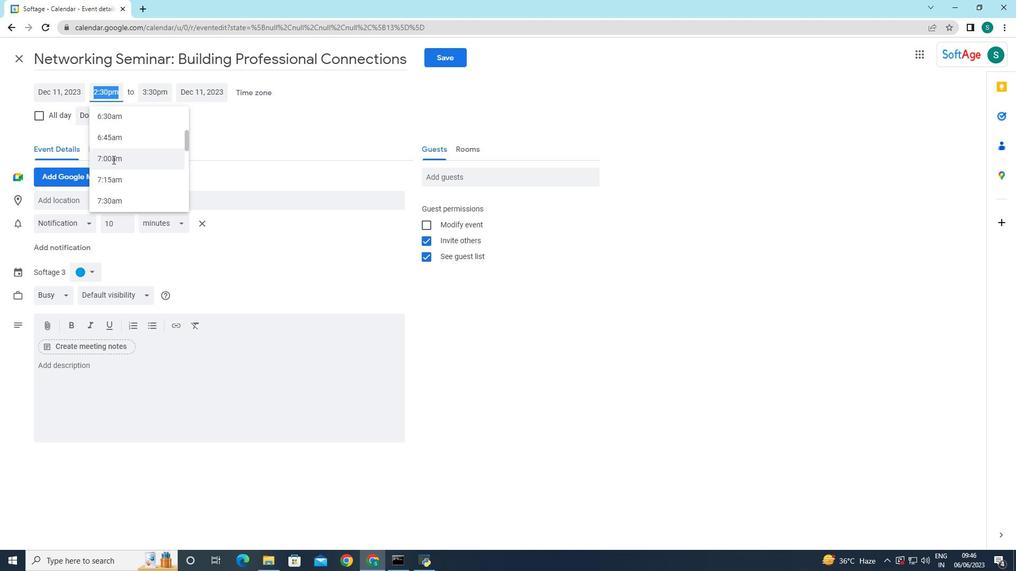 
Action: Mouse moved to (105, 94)
Screenshot: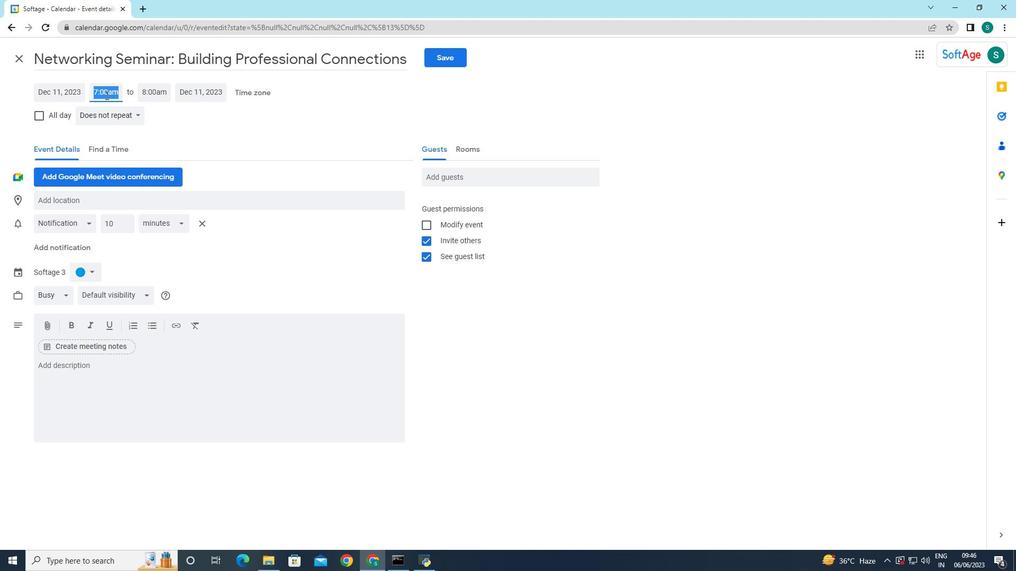 
Action: Mouse pressed left at (105, 94)
Screenshot: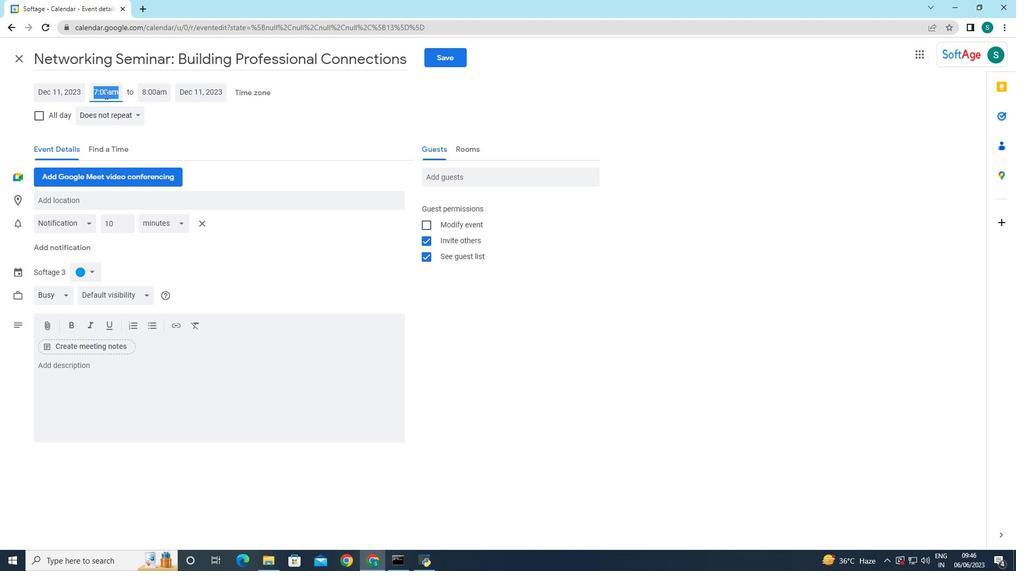 
Action: Mouse moved to (110, 104)
Screenshot: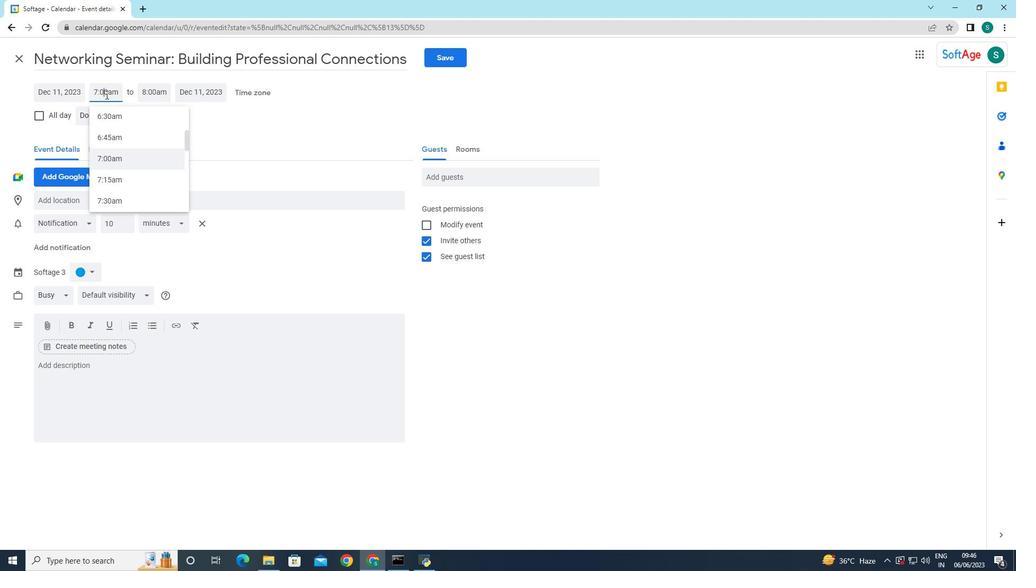 
Action: Key pressed <Key.backspace>5
Screenshot: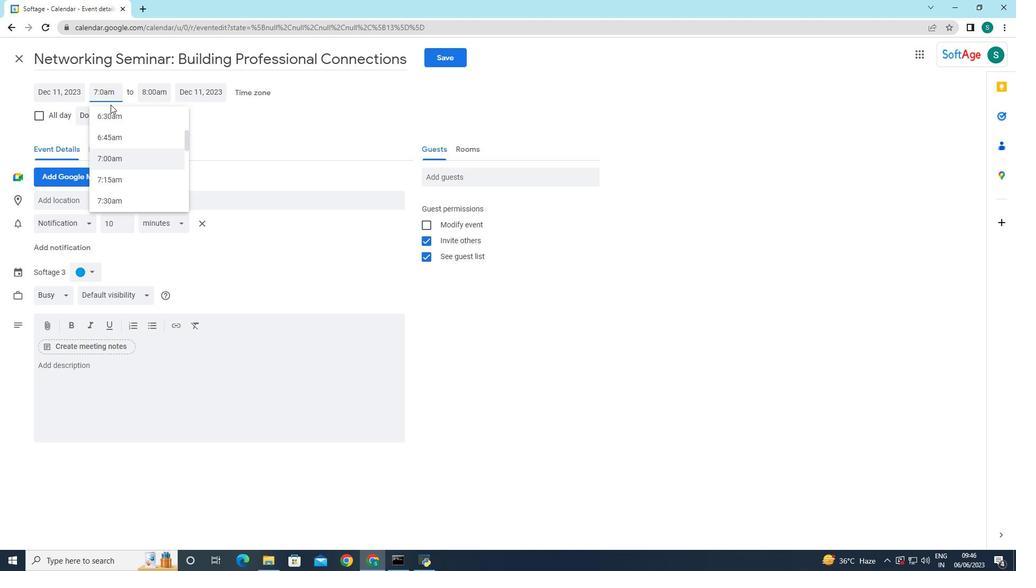 
Action: Mouse moved to (223, 120)
Screenshot: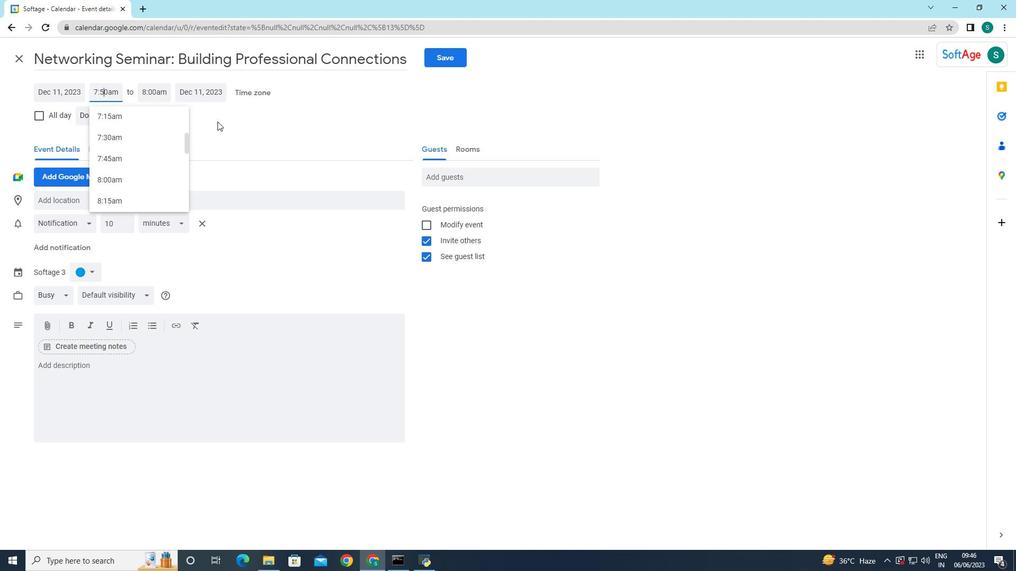 
Action: Mouse pressed left at (223, 120)
Screenshot: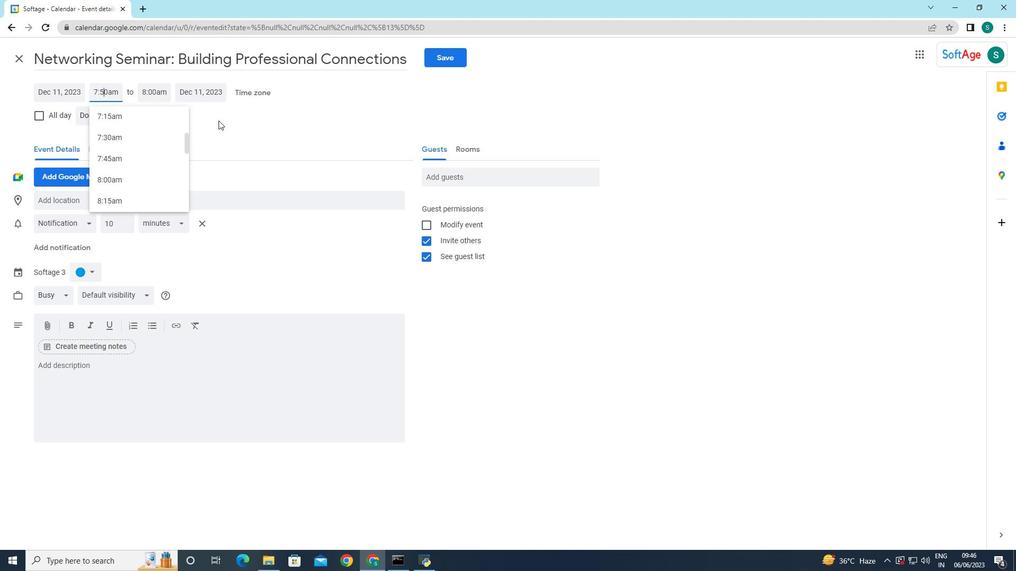 
Action: Mouse moved to (160, 92)
Screenshot: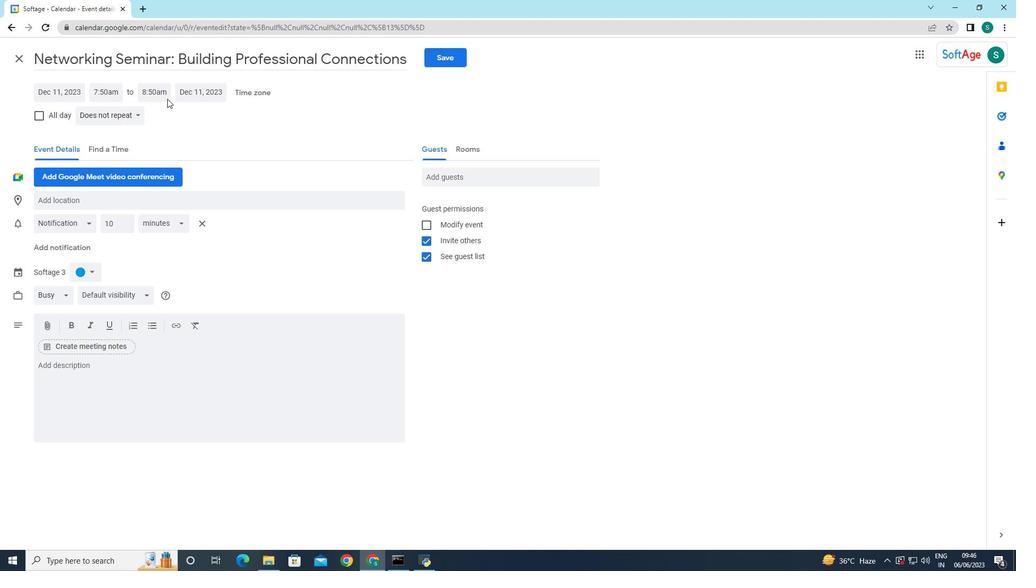
Action: Mouse pressed left at (160, 92)
Screenshot: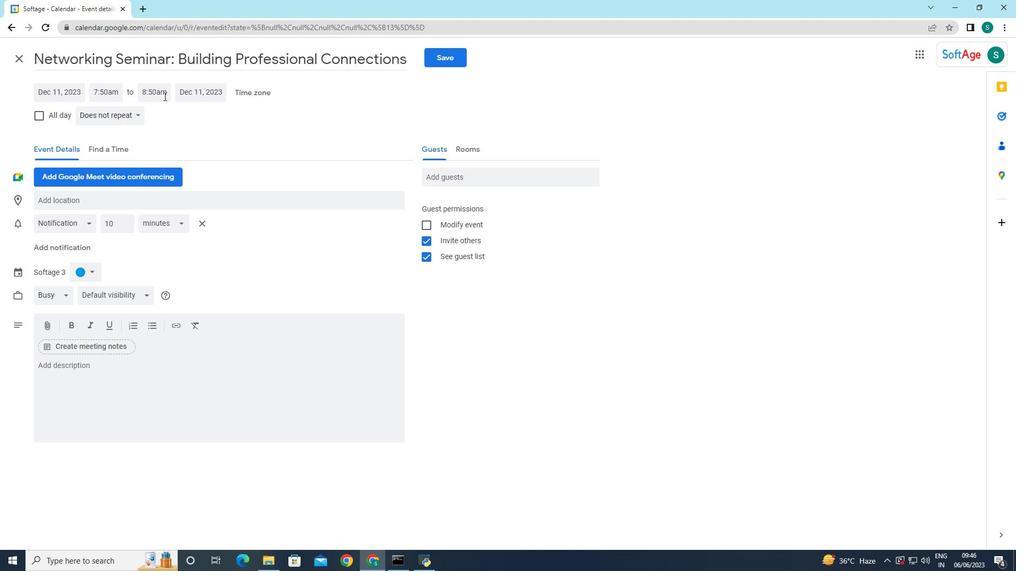 
Action: Mouse moved to (188, 201)
Screenshot: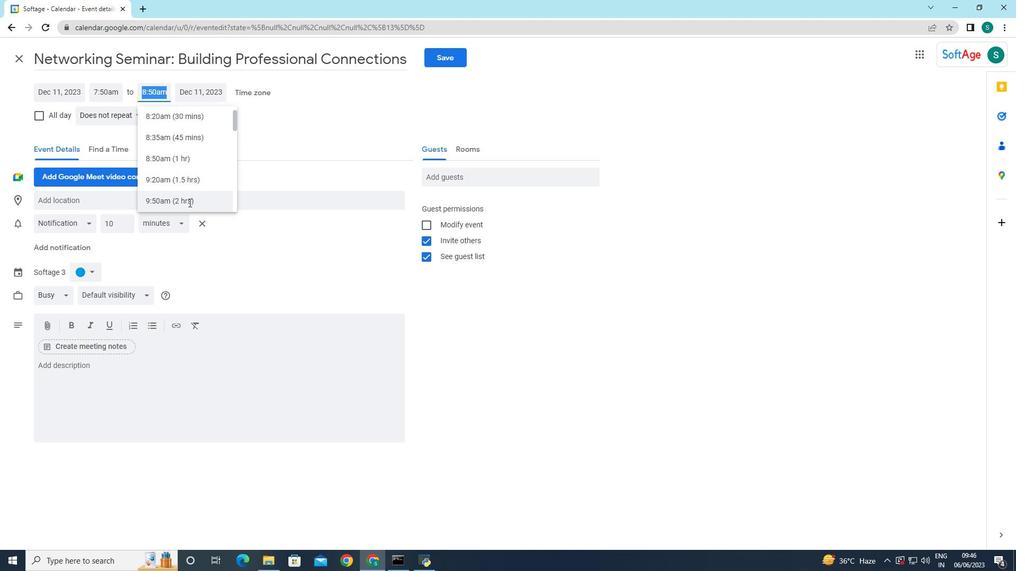 
Action: Mouse pressed left at (188, 201)
Screenshot: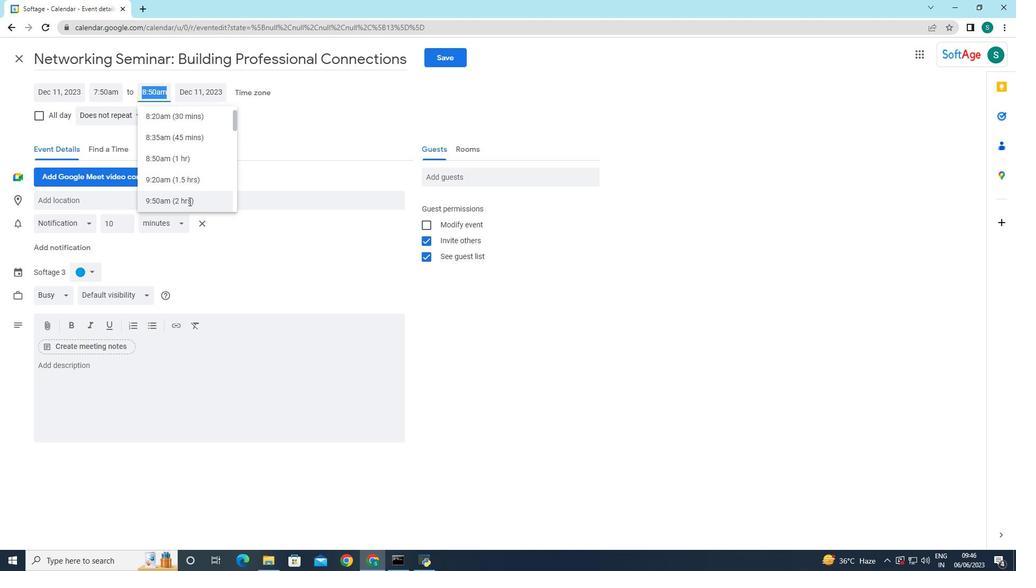 
Action: Mouse moved to (74, 361)
Screenshot: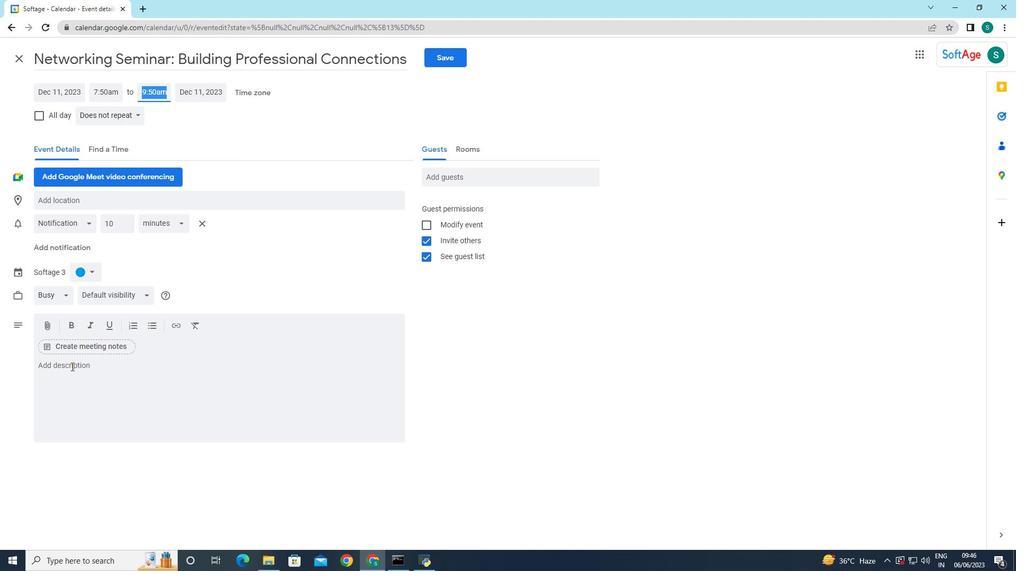 
Action: Mouse pressed left at (74, 361)
Screenshot: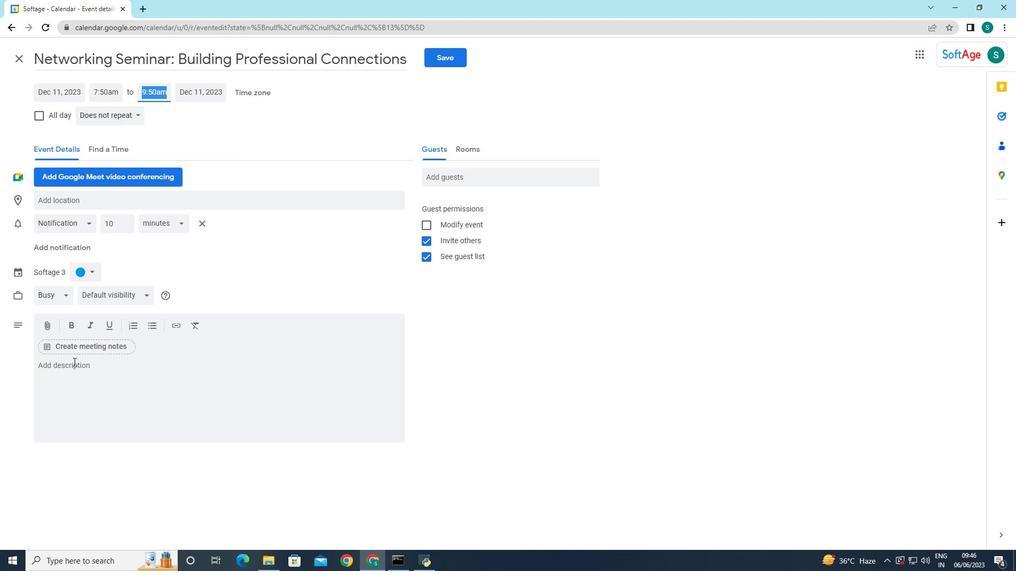 
Action: Key pressed <Key.caps_lock>P<Key.caps_lock>articipants<Key.space>will<Key.space>explore<Key.space>the<Key.space>core<Key.space>principles<Key.space>and<Key.space>foundations<Key.space>of<Key.space>effective<Key.space>leadership<Key.space>incliding<Key.space>e<Key.backspace><Key.backspace><Key.backspace><Key.backspace><Key.backspace><Key.backspace><Key.backspace><Key.backspace>luding<Key.space>establishing<Key.space>a<Key.space>clear<Key.space>vision,<Key.space>setting<Key.space>goals<Key.space>and<Key.space>inspiring<Key.space>others<Key.space>to<Key.space>achieve<Key.space>success.<Key.space>t<Key.backspace><Key.caps_lock>T<Key.caps_lock>hey<Key.space>will<Key.space>learn<Key.space>how<Key.space>to<Key.space>balance<Key.space>the<Key.space>needs<Key.space>of<Key.space>the<Key.space>team<Key.space>woth<Key.backspace><Key.backspace><Key.backspace>ith<Key.space>organizational<Key.space>objectives.
Screenshot: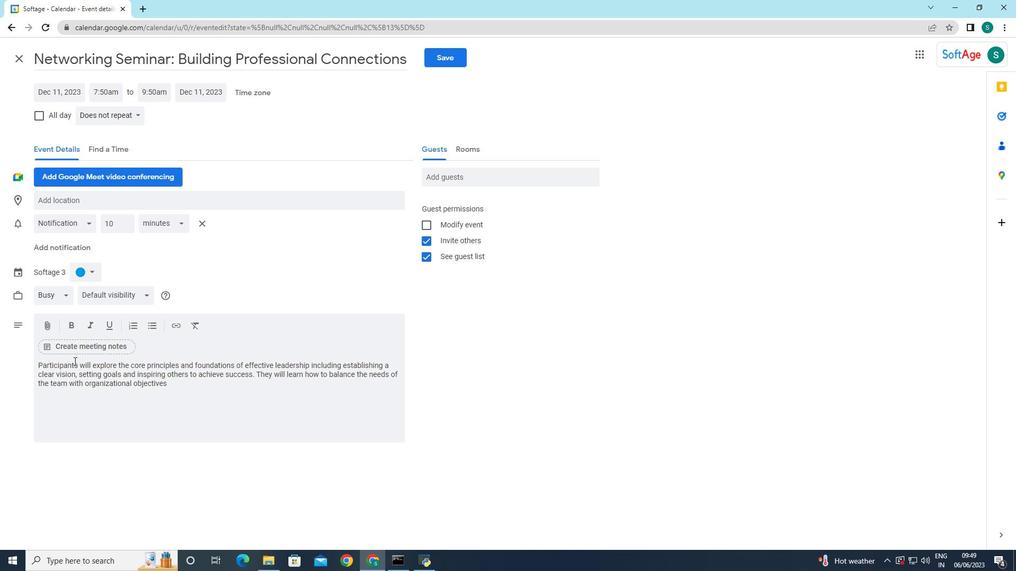 
Action: Mouse moved to (86, 272)
Screenshot: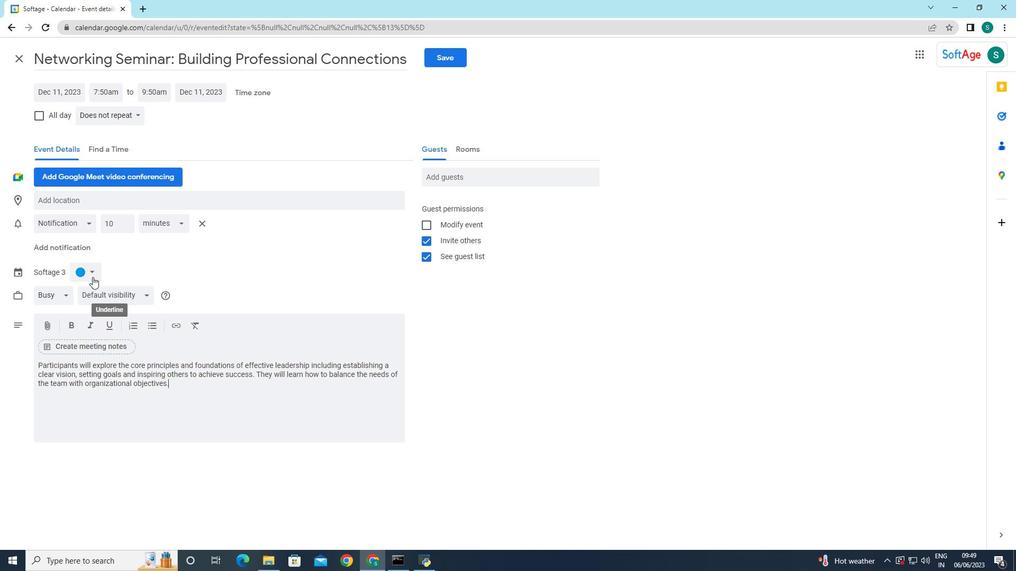 
Action: Mouse pressed left at (86, 272)
Screenshot: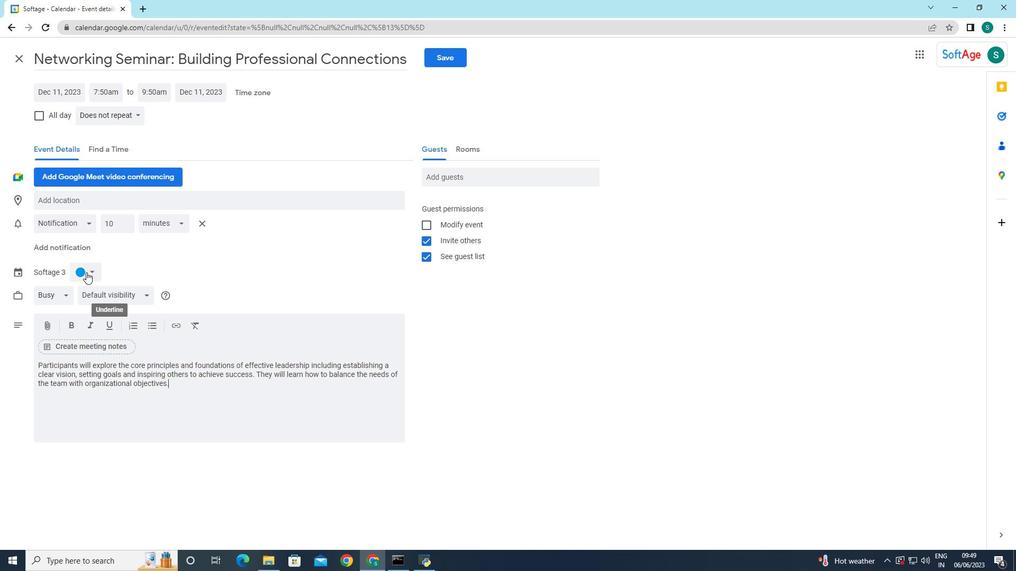 
Action: Mouse moved to (94, 274)
Screenshot: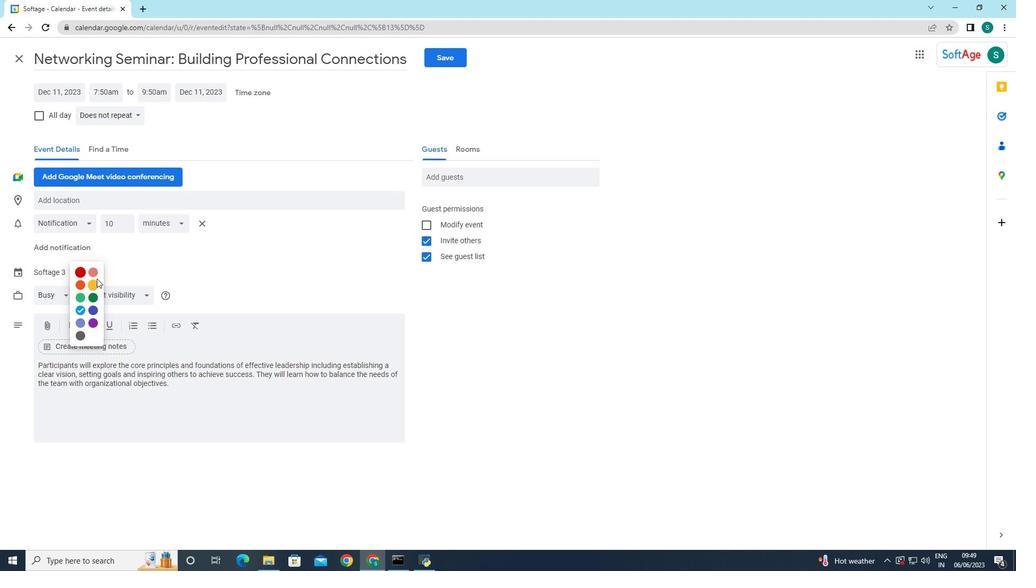 
Action: Mouse pressed left at (94, 274)
Screenshot: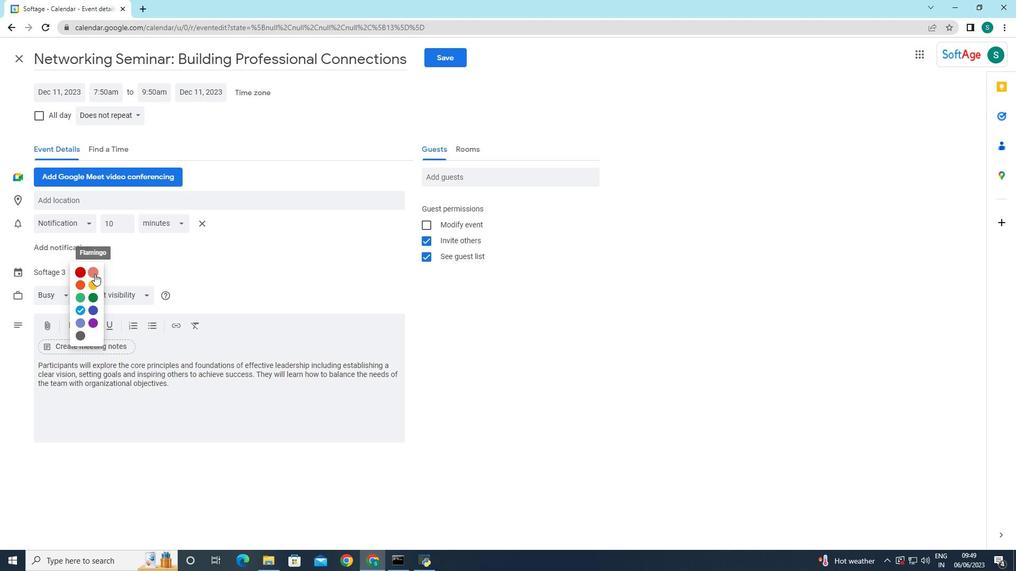 
Action: Mouse moved to (133, 200)
Screenshot: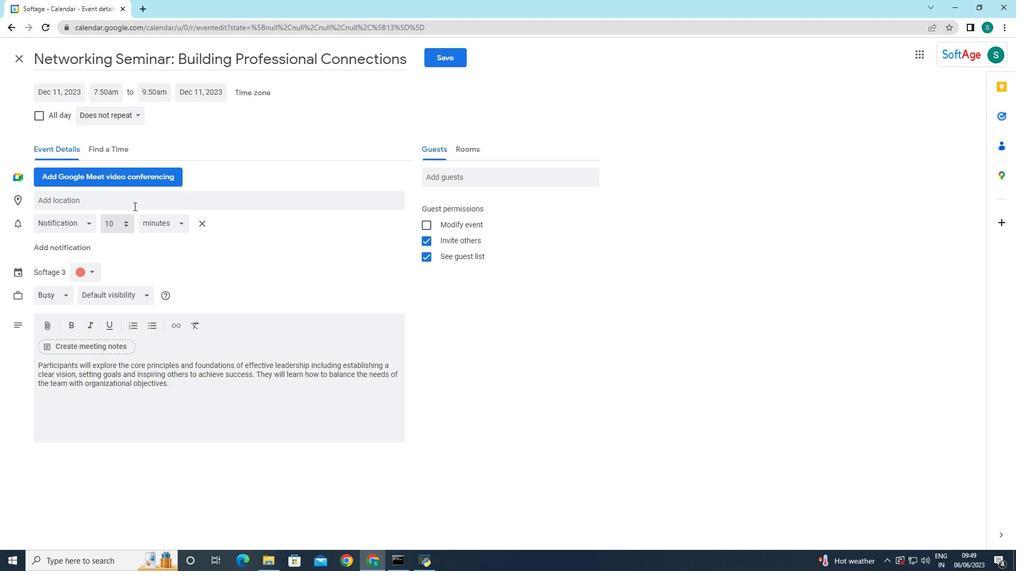 
Action: Mouse pressed left at (133, 200)
Screenshot: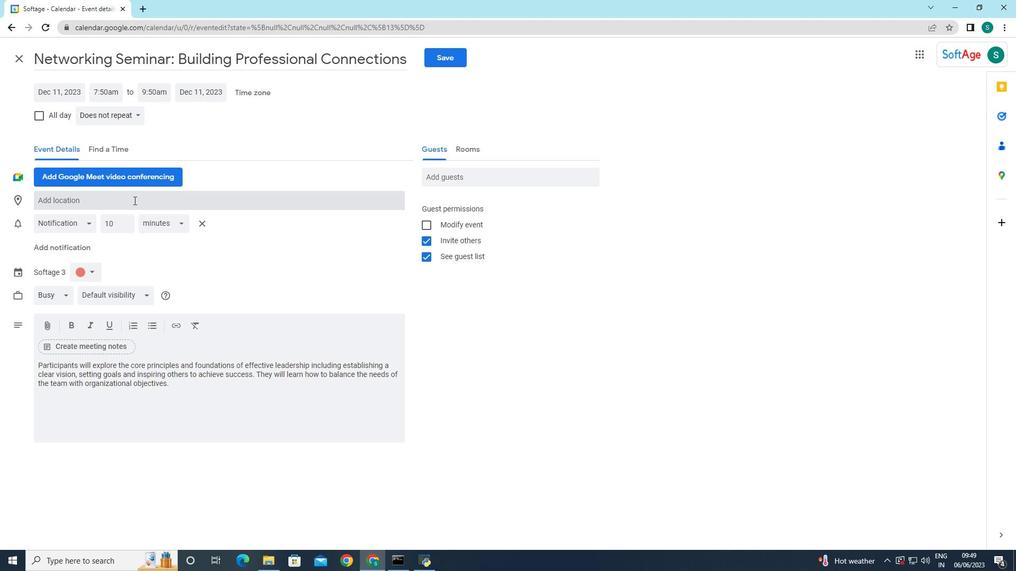 
Action: Key pressed <Key.shift>Oalo,<Key.space><Key.shift>Norway
Screenshot: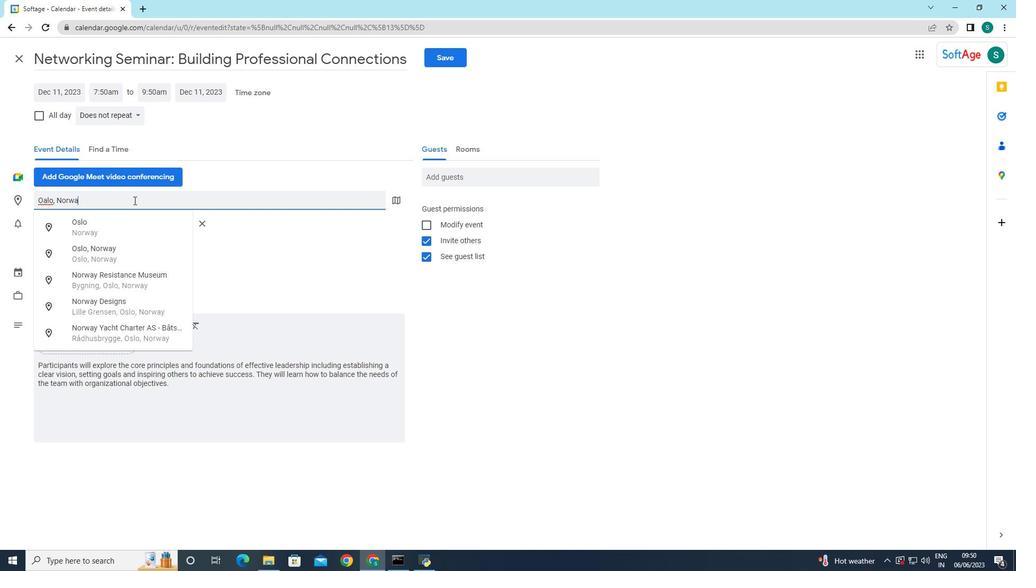
Action: Mouse moved to (503, 378)
Screenshot: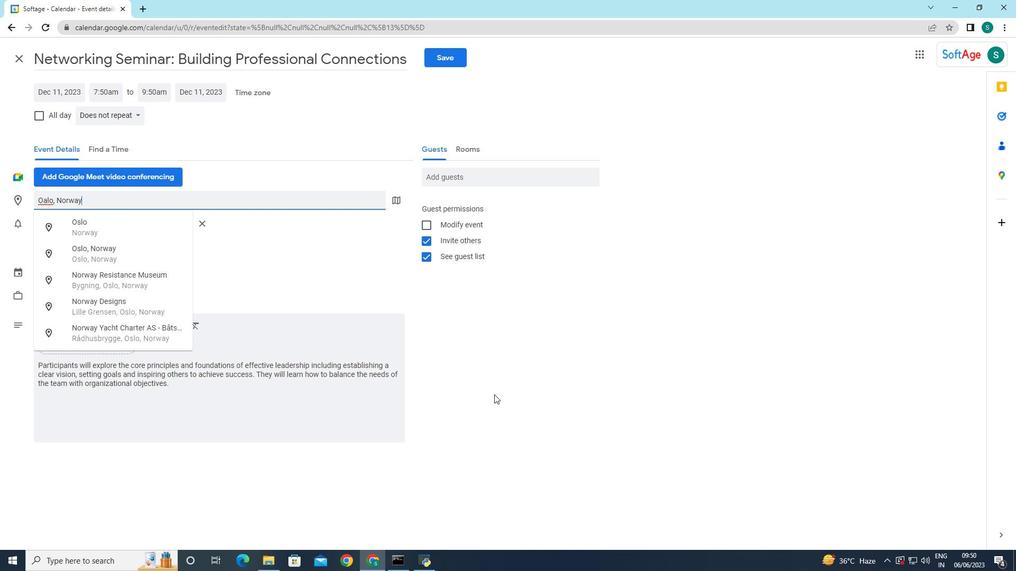 
Action: Mouse pressed left at (503, 378)
Screenshot: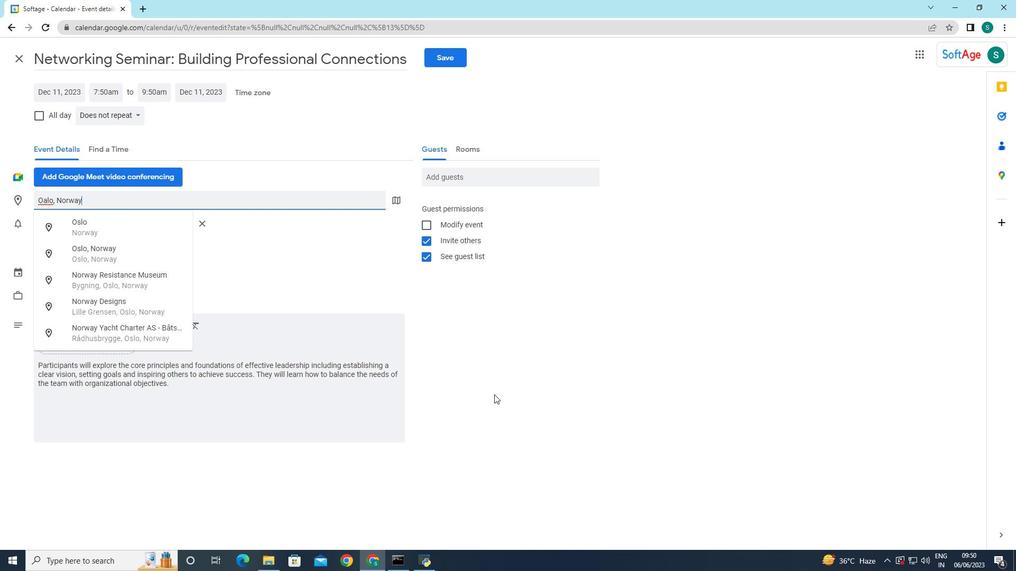 
Action: Mouse moved to (455, 177)
Screenshot: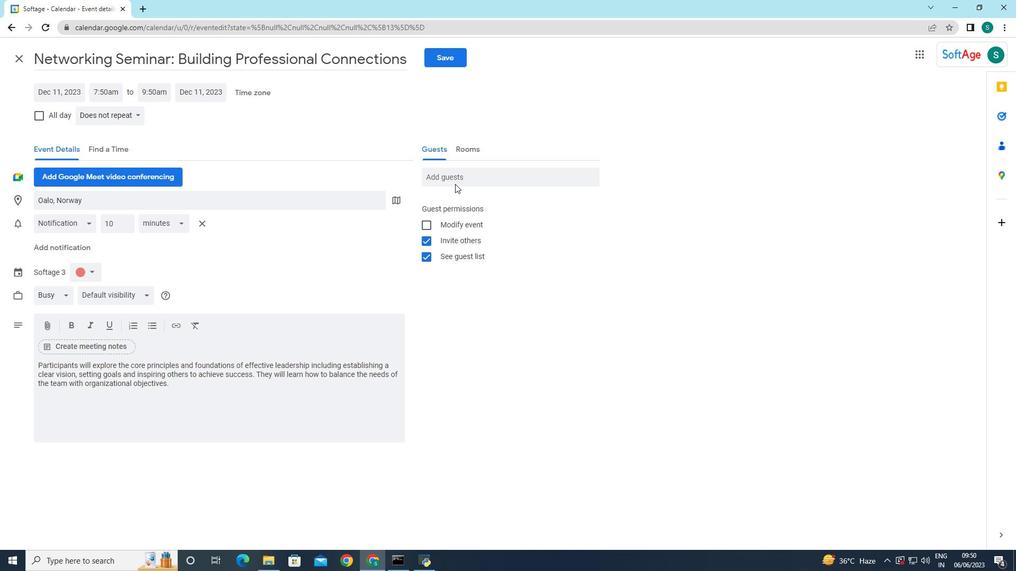 
Action: Mouse pressed left at (455, 177)
Screenshot: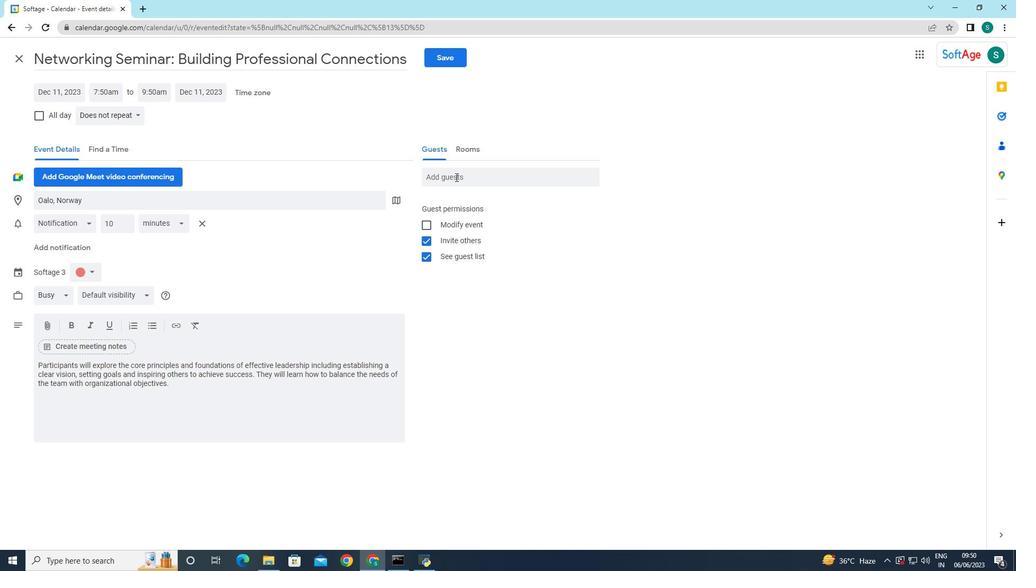 
Action: Key pressed softage.10
Screenshot: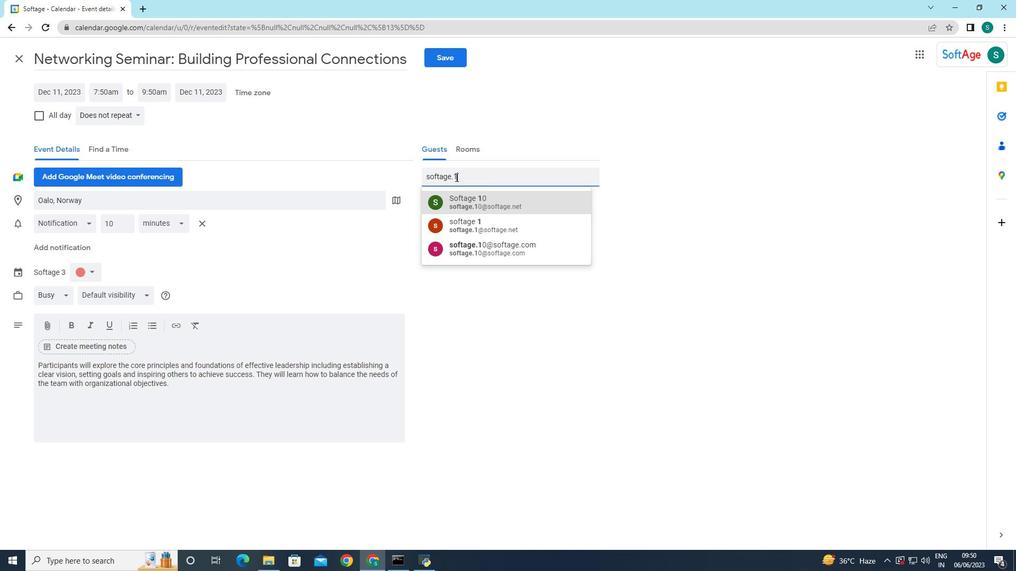 
Action: Mouse moved to (461, 196)
Screenshot: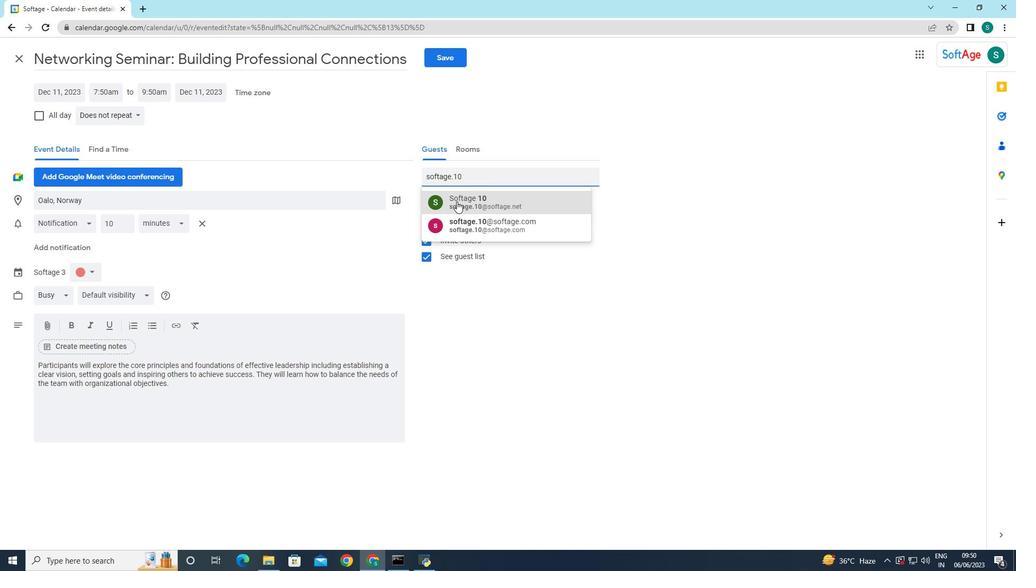 
Action: Mouse pressed left at (461, 196)
Screenshot: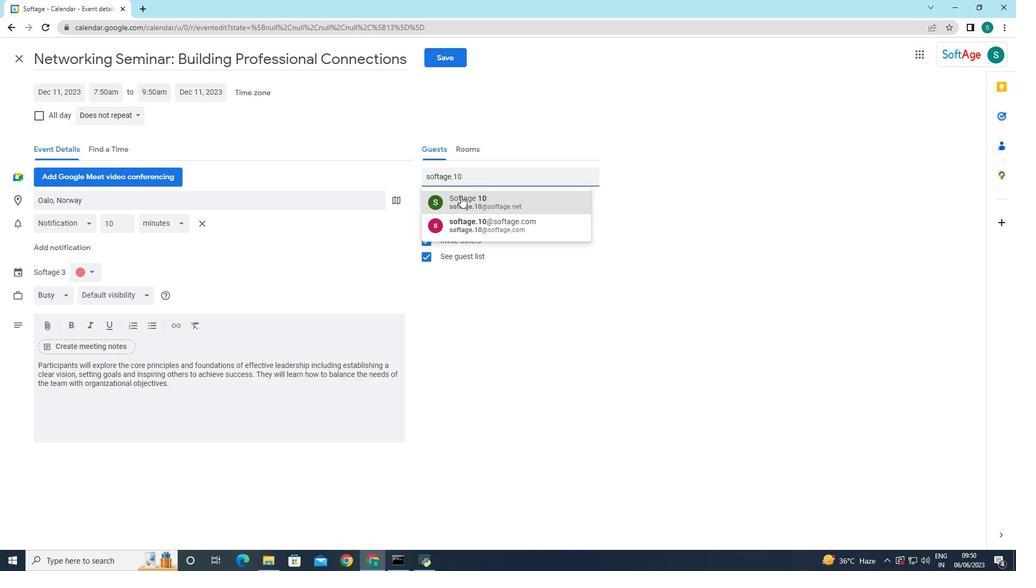 
Action: Mouse moved to (470, 167)
Screenshot: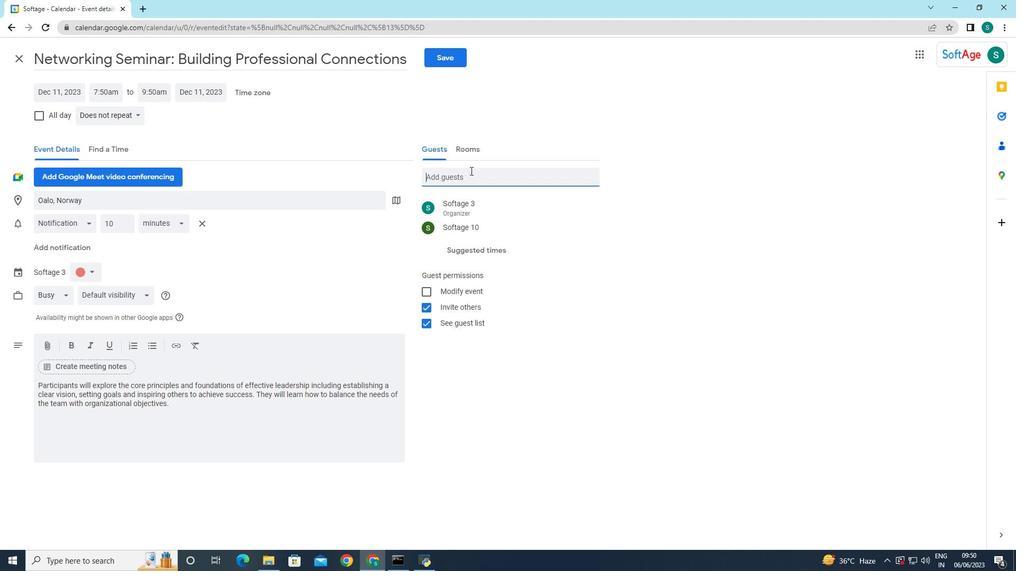 
Action: Mouse pressed left at (470, 167)
Screenshot: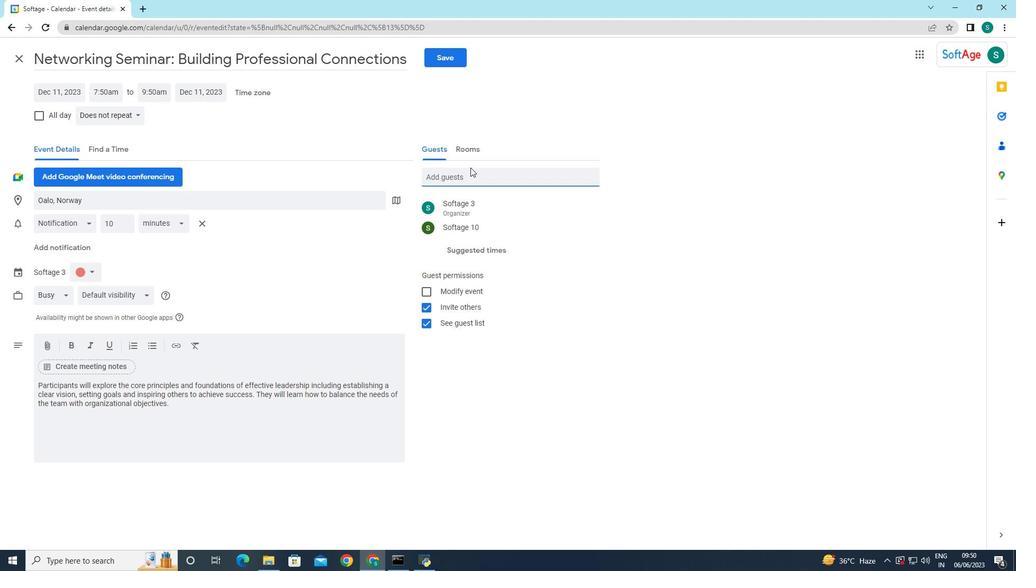 
Action: Mouse moved to (470, 179)
Screenshot: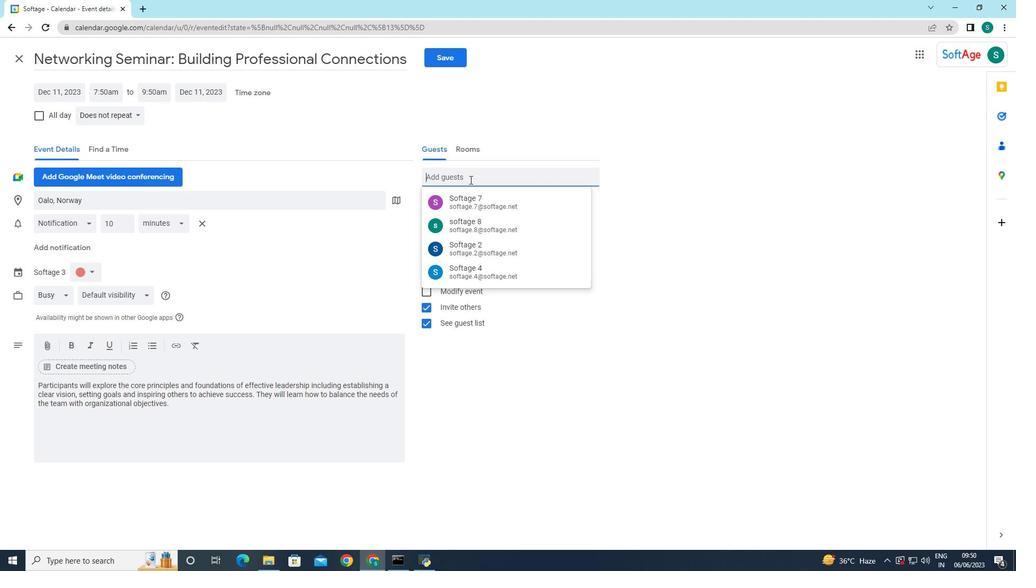 
Action: Key pressed softage.1
Screenshot: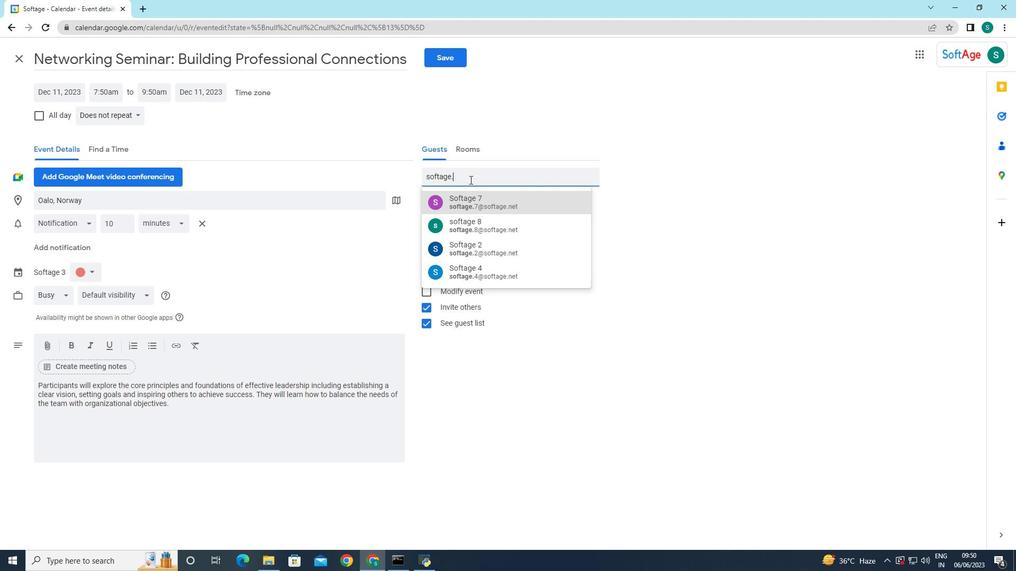 
Action: Mouse moved to (520, 205)
Screenshot: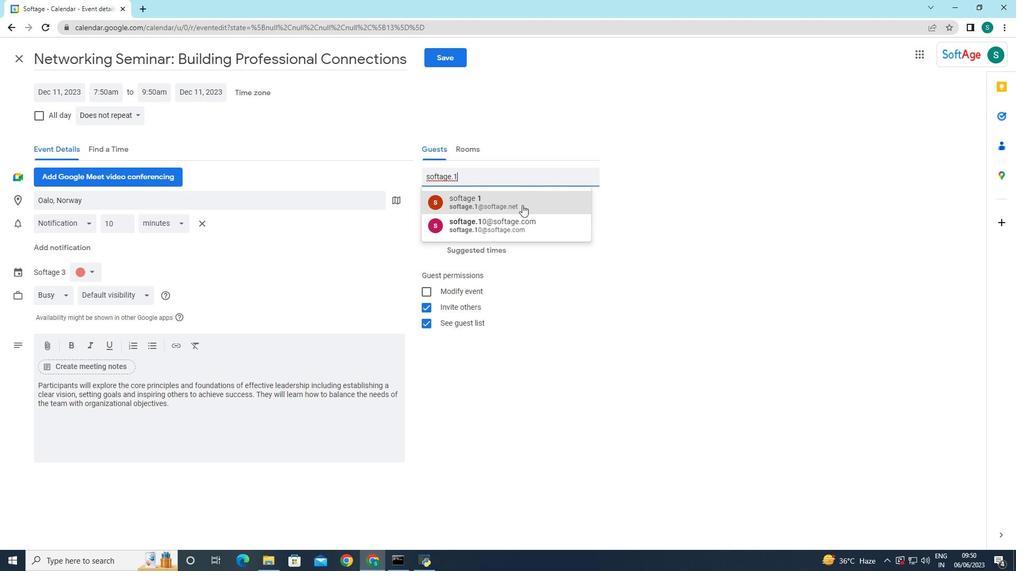 
Action: Mouse pressed left at (520, 205)
Screenshot: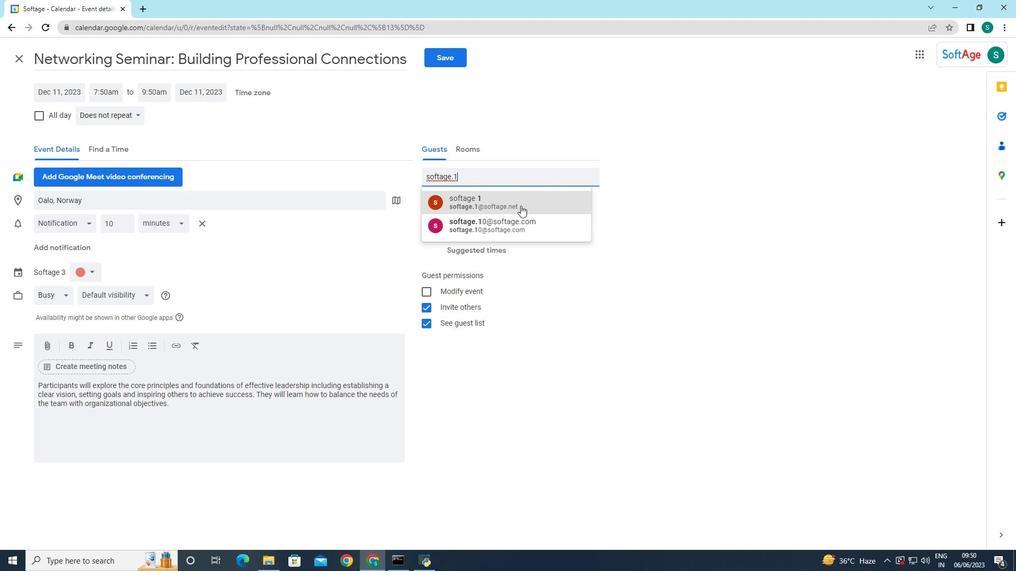 
Action: Mouse moved to (589, 204)
Screenshot: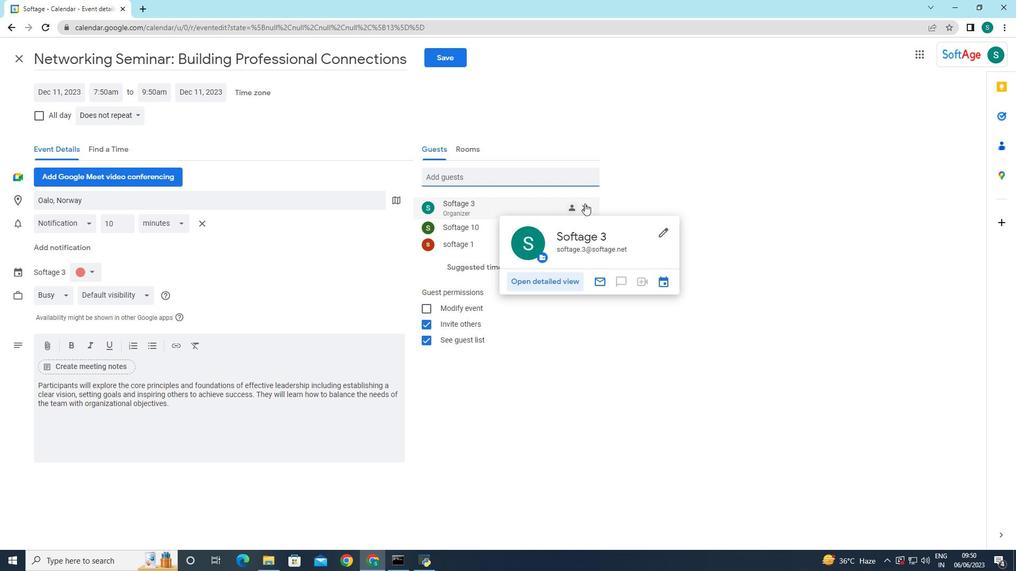 
Action: Mouse pressed left at (589, 204)
Screenshot: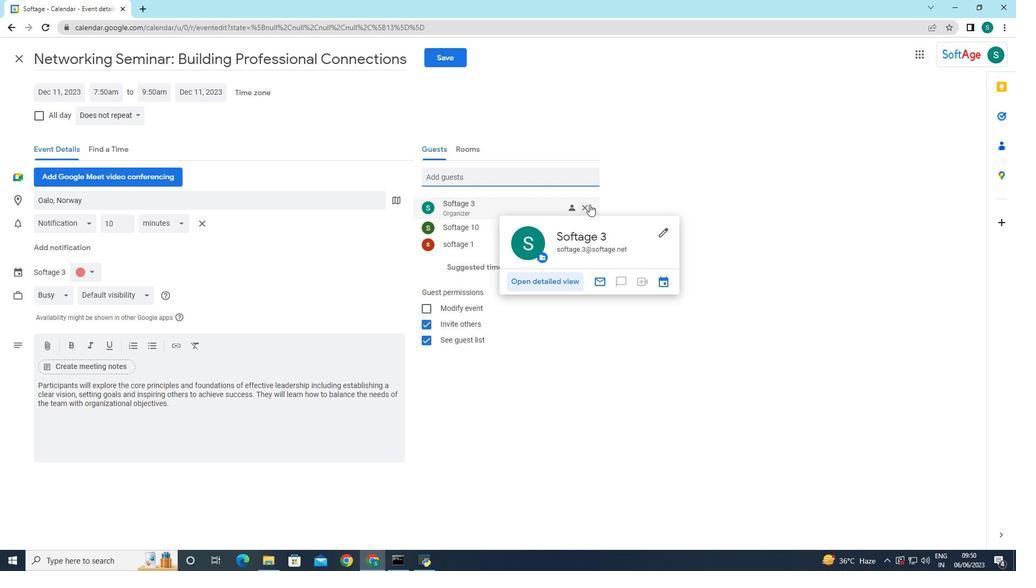 
Action: Mouse moved to (111, 121)
Screenshot: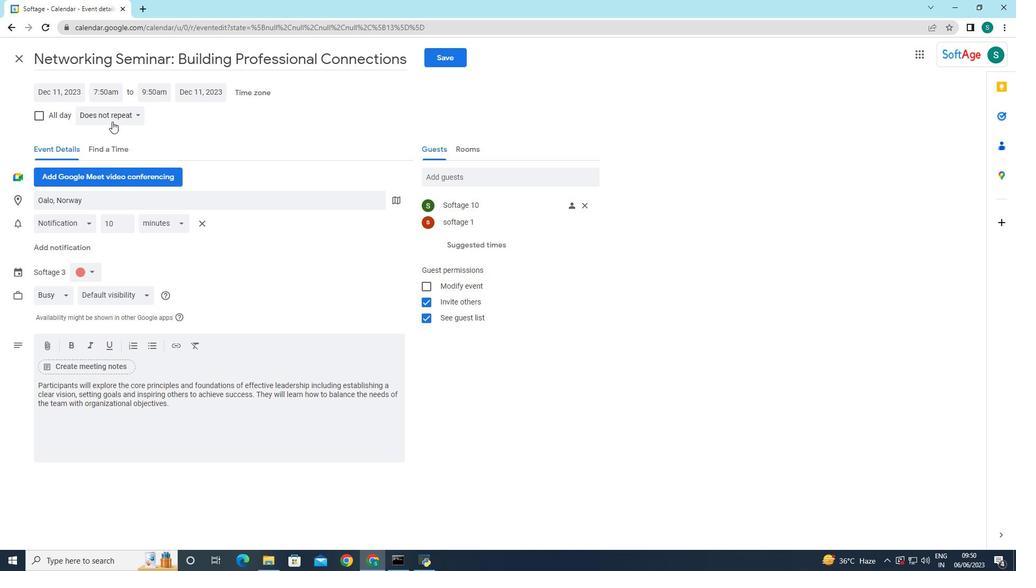 
Action: Mouse pressed left at (111, 121)
Screenshot: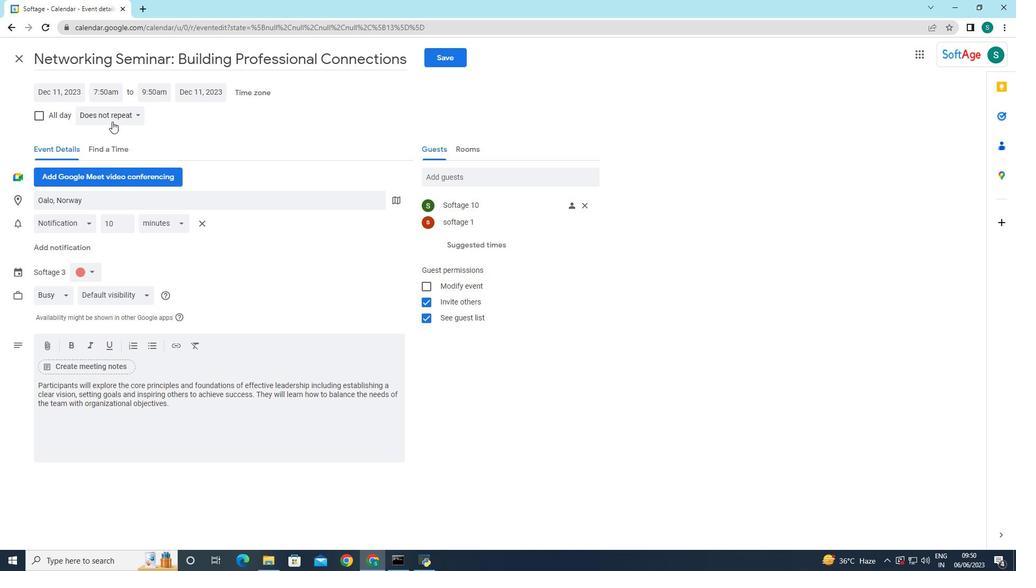 
Action: Mouse moved to (106, 223)
Screenshot: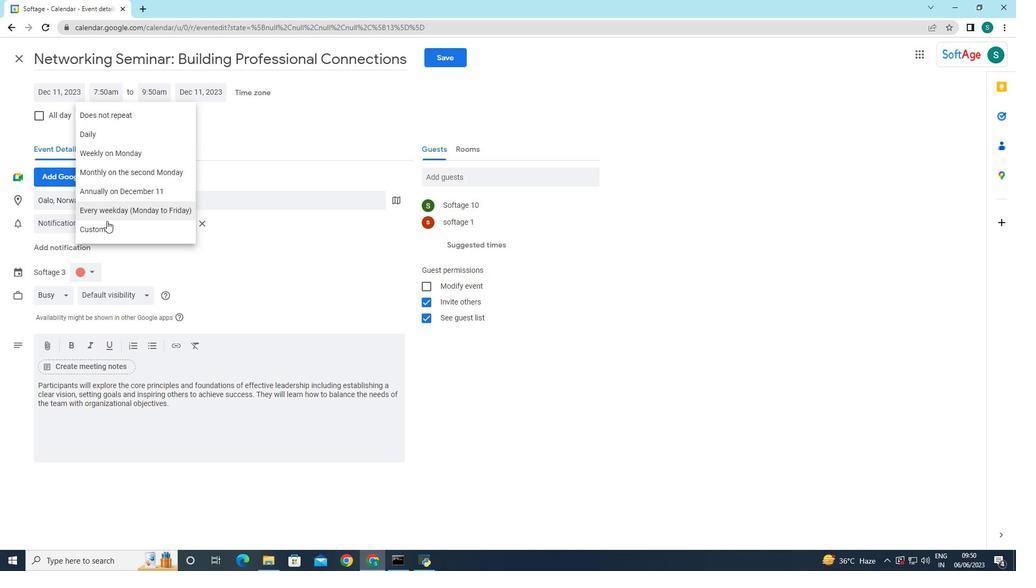 
Action: Mouse pressed left at (106, 223)
Screenshot: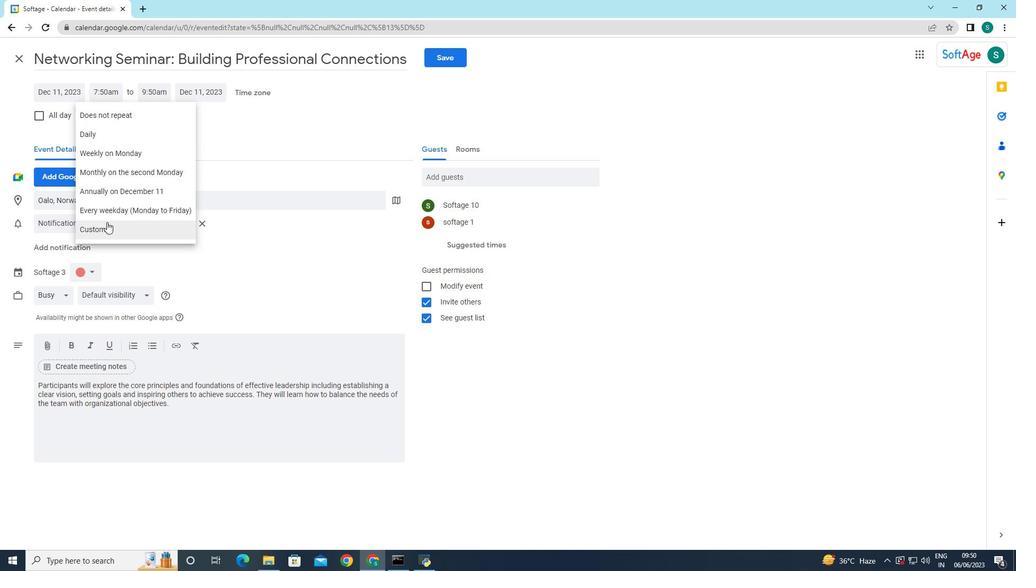 
Action: Mouse moved to (419, 274)
Screenshot: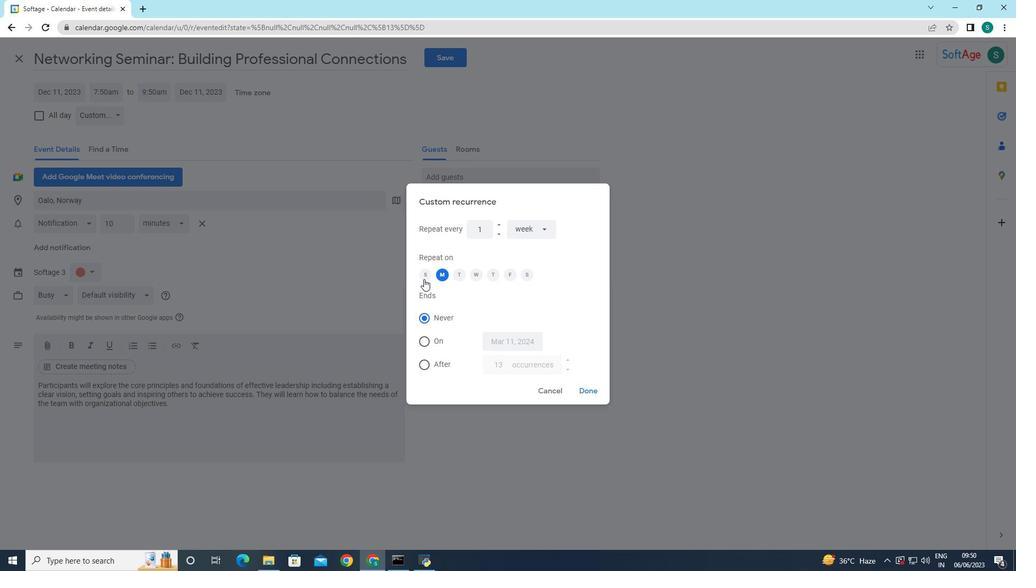 
Action: Mouse pressed left at (419, 274)
Screenshot: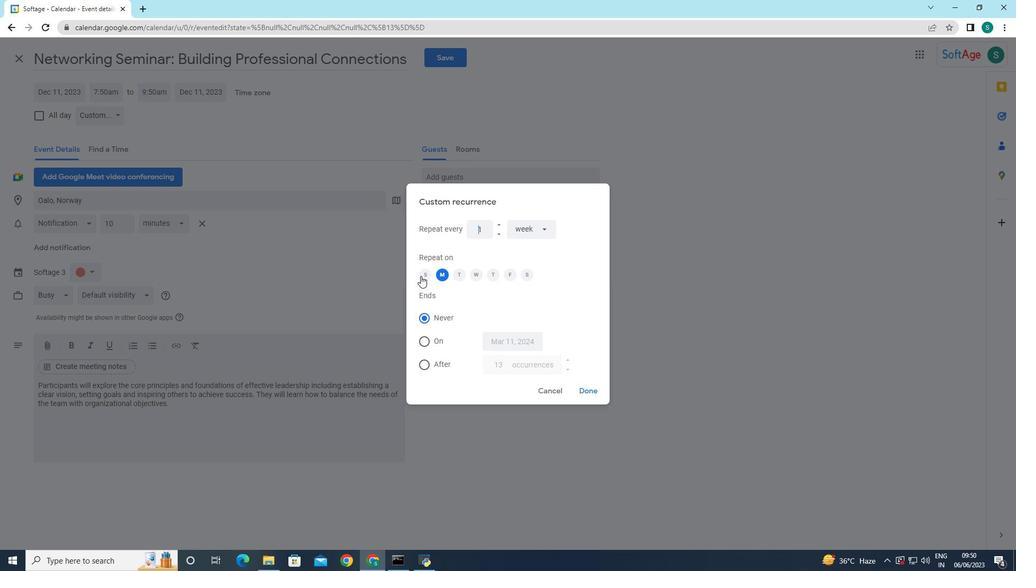 
Action: Mouse moved to (438, 274)
Screenshot: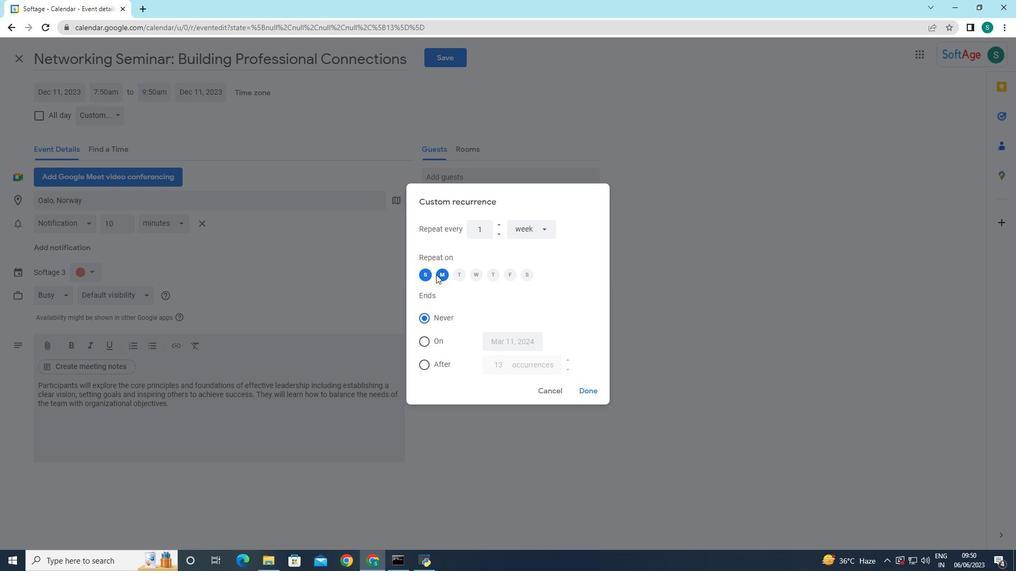 
Action: Mouse pressed left at (438, 274)
Screenshot: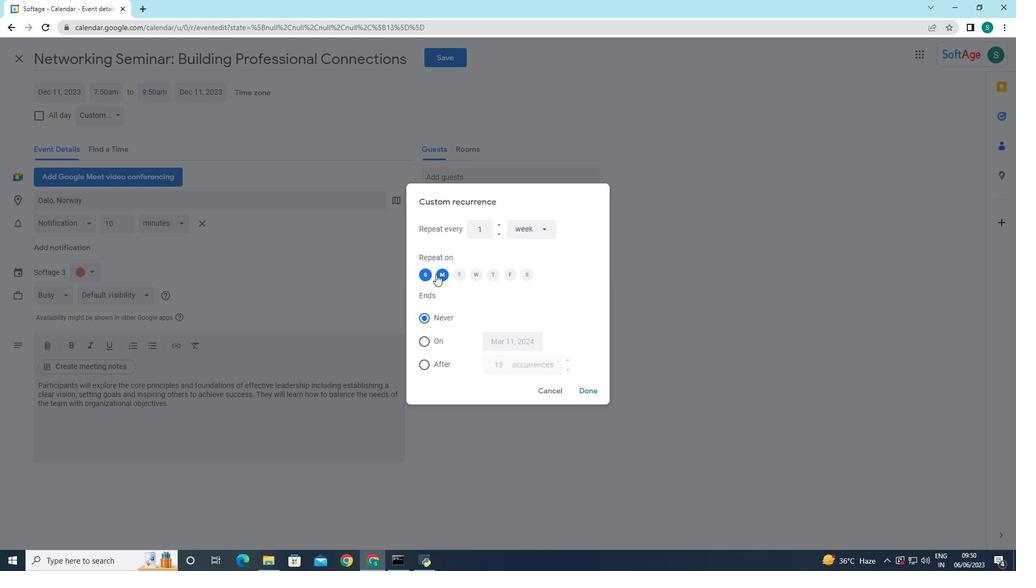 
Action: Mouse moved to (596, 394)
Screenshot: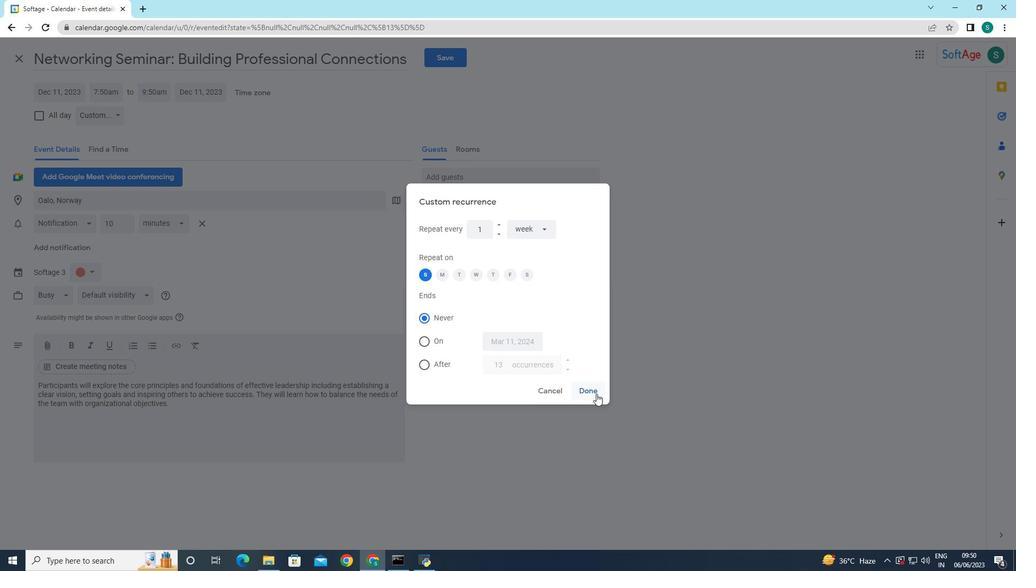 
Action: Mouse pressed left at (596, 394)
Screenshot: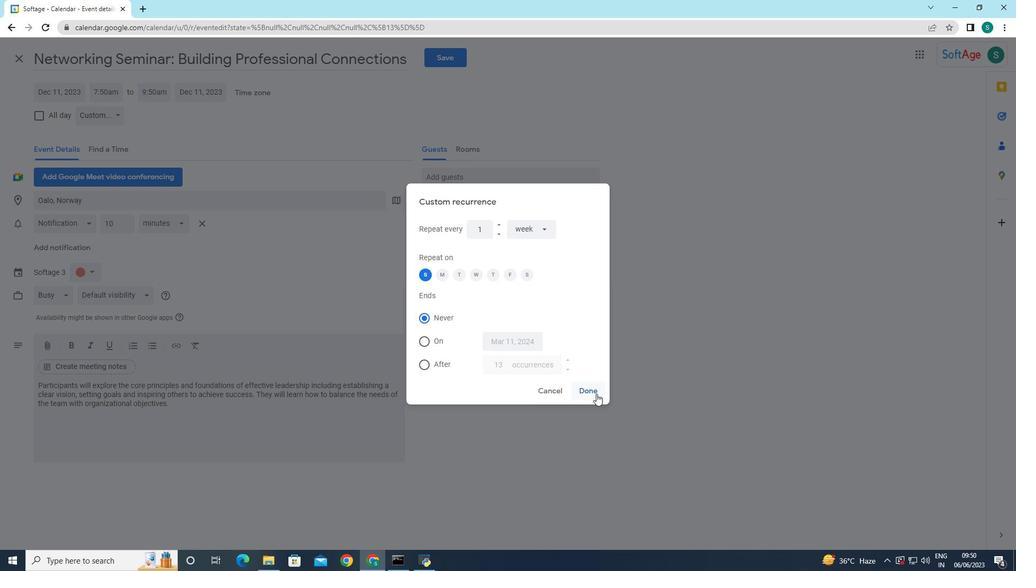 
Action: Mouse moved to (440, 60)
Screenshot: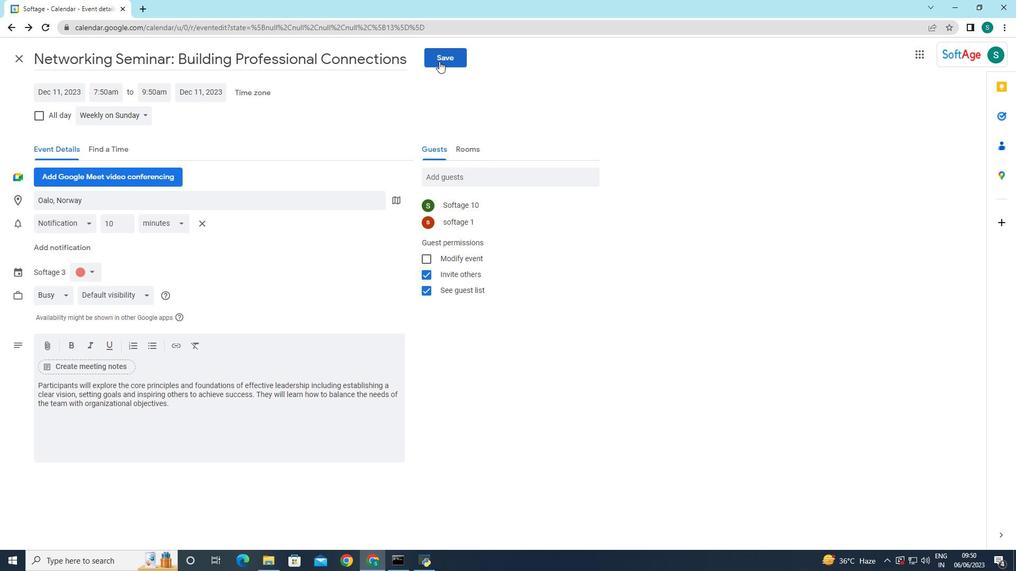 
Action: Mouse pressed left at (440, 60)
Screenshot: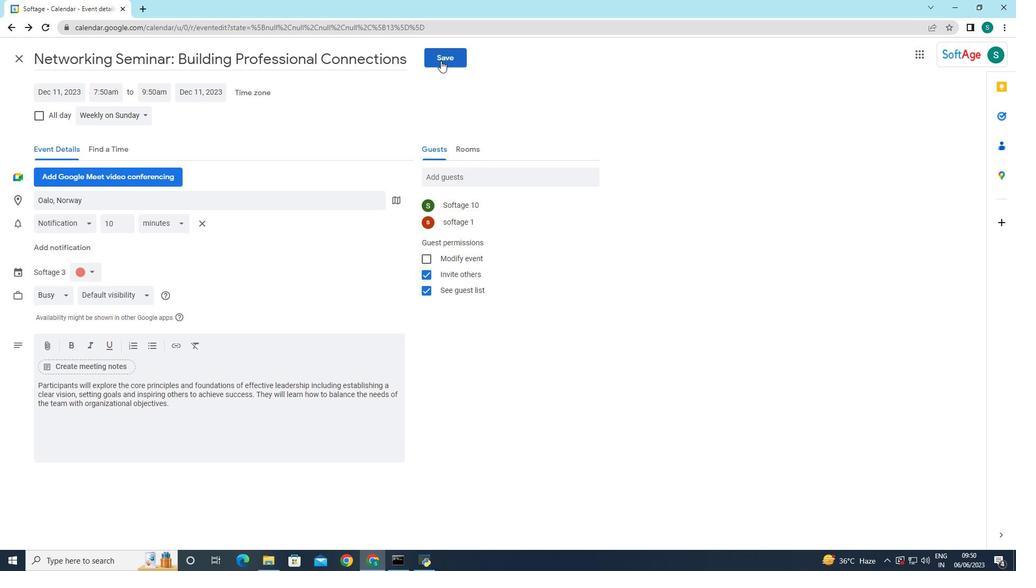 
Action: Mouse moved to (609, 319)
Screenshot: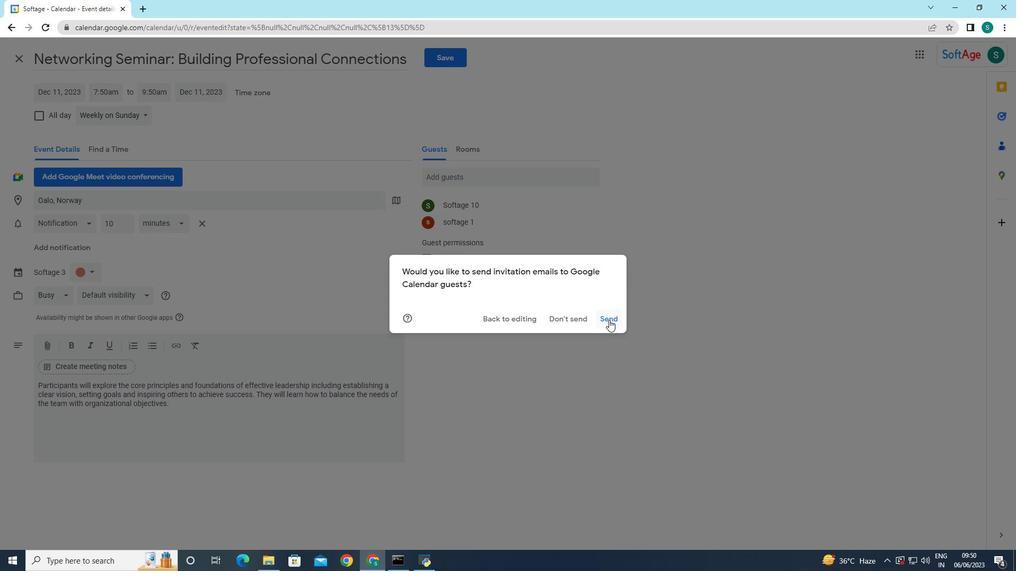 
Action: Mouse pressed left at (609, 319)
Screenshot: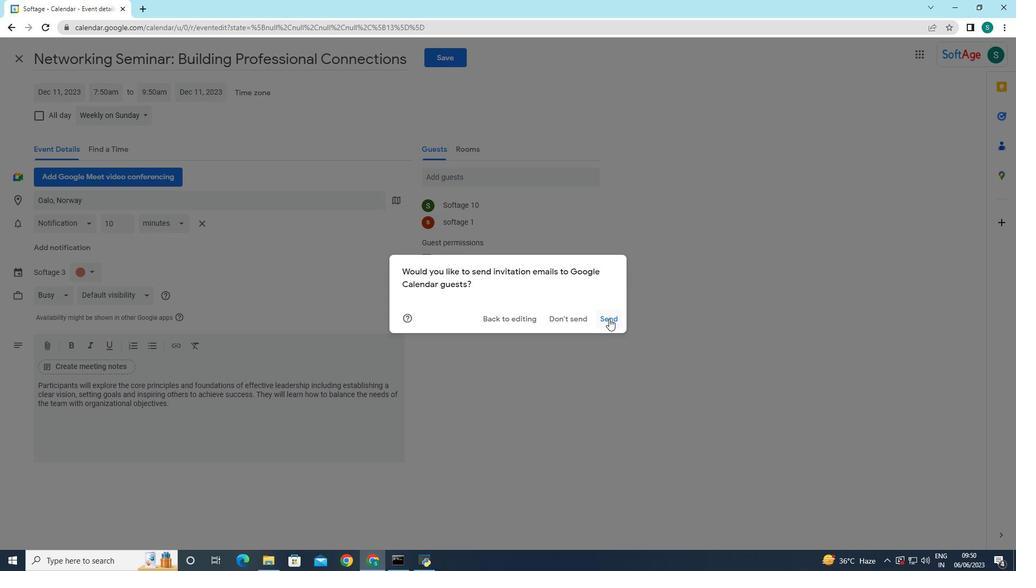
